Task: Select the default option in the filter sort order.
Action: Mouse moved to (108, 530)
Screenshot: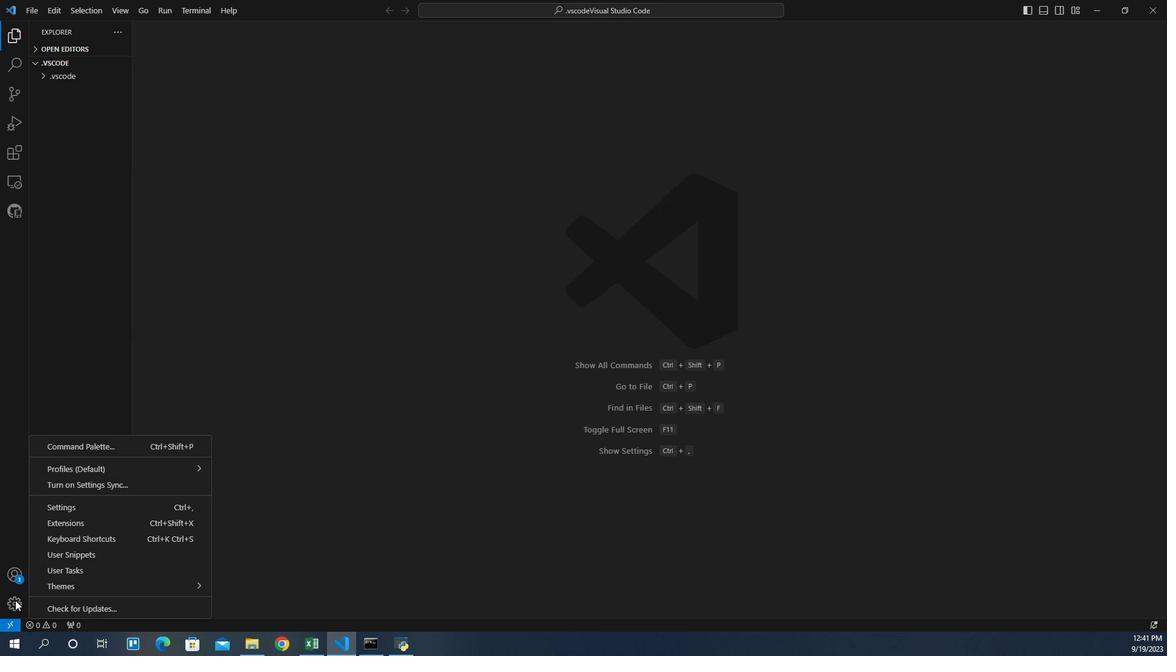 
Action: Mouse pressed left at (108, 530)
Screenshot: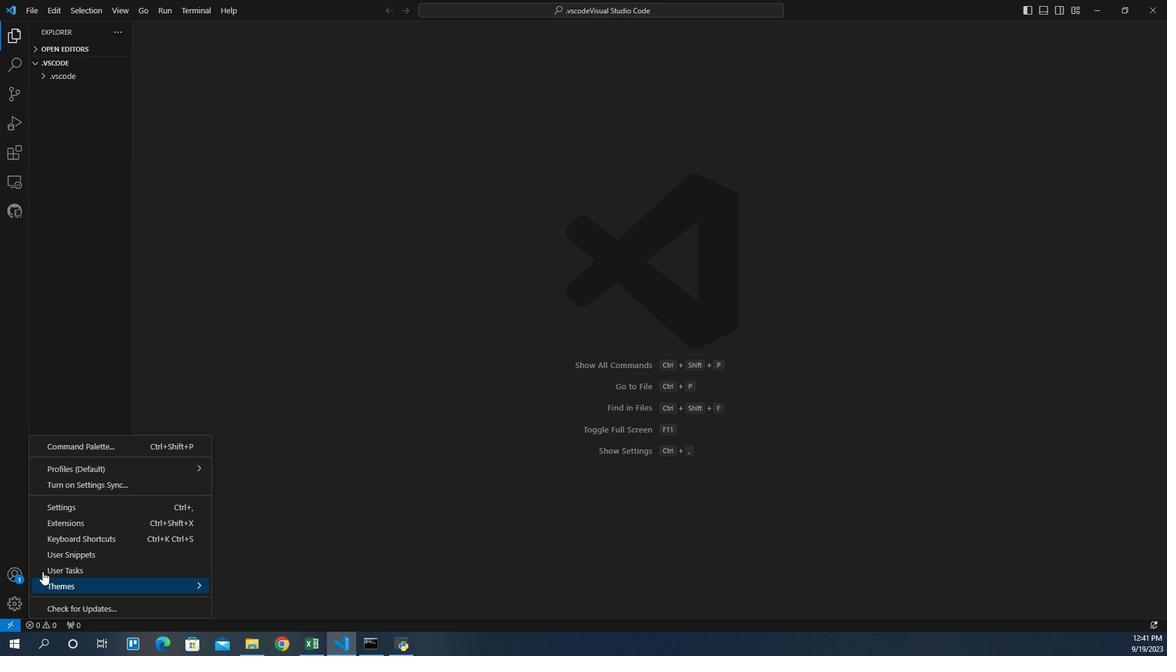 
Action: Mouse moved to (155, 451)
Screenshot: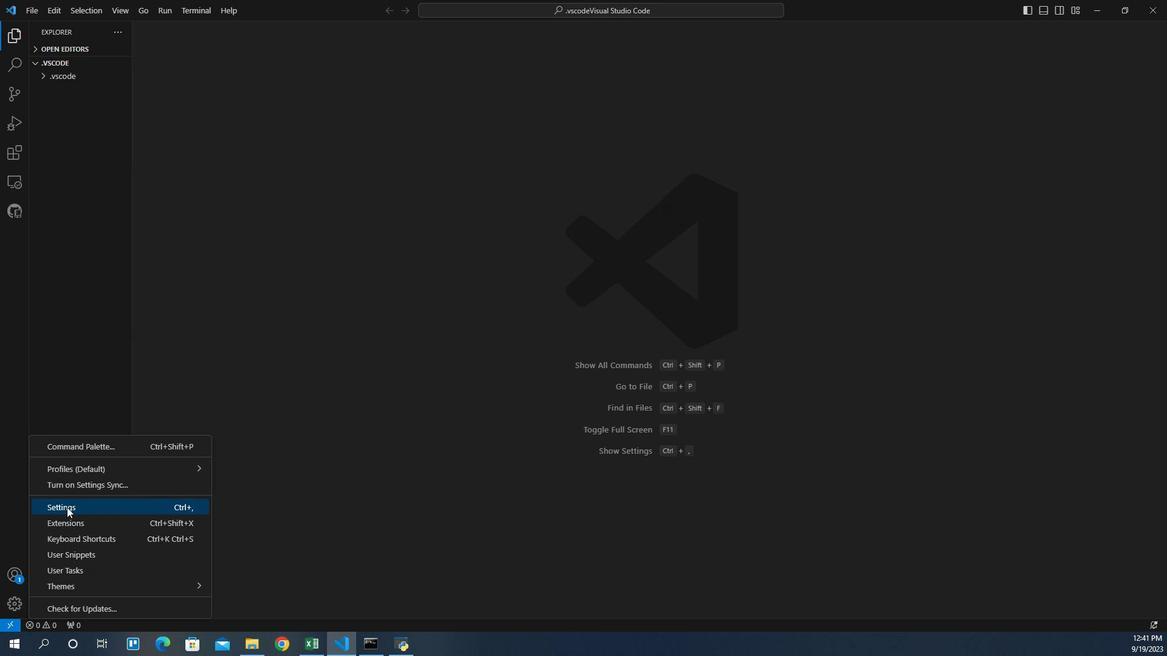 
Action: Mouse pressed left at (155, 451)
Screenshot: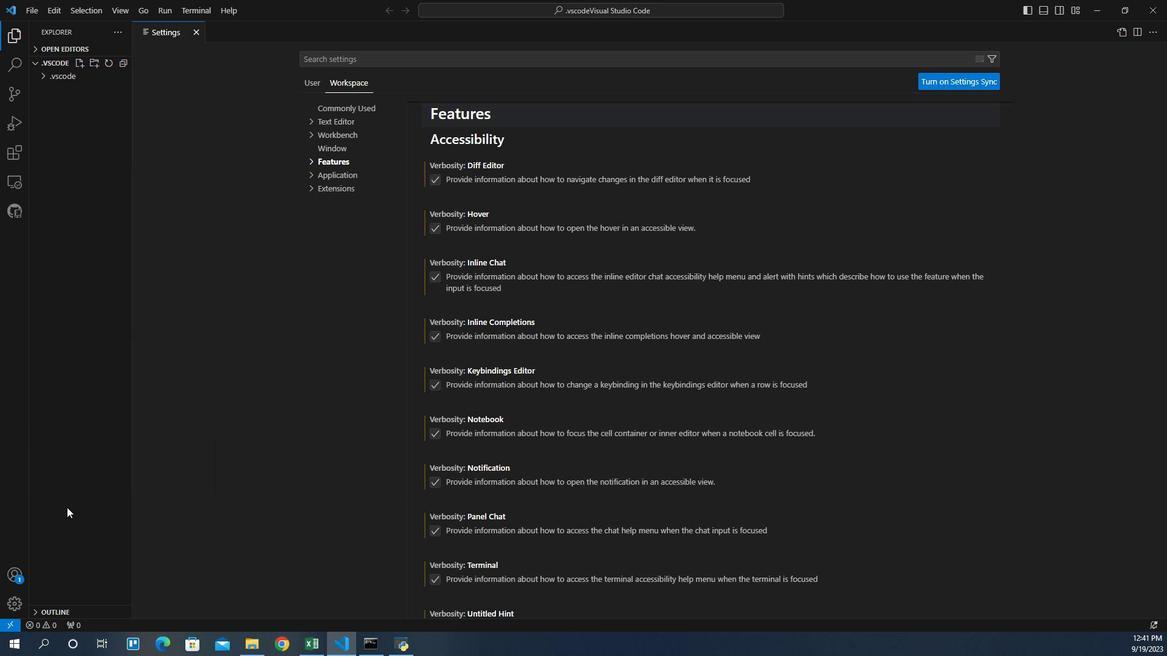
Action: Mouse moved to (375, 108)
Screenshot: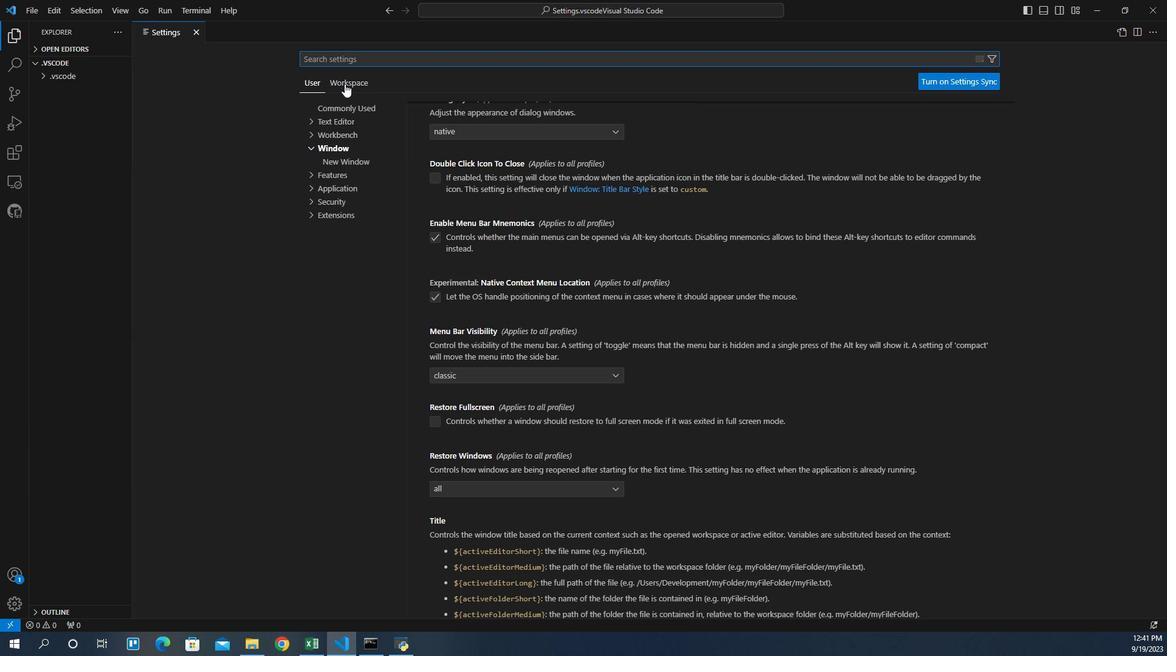 
Action: Mouse pressed left at (375, 108)
Screenshot: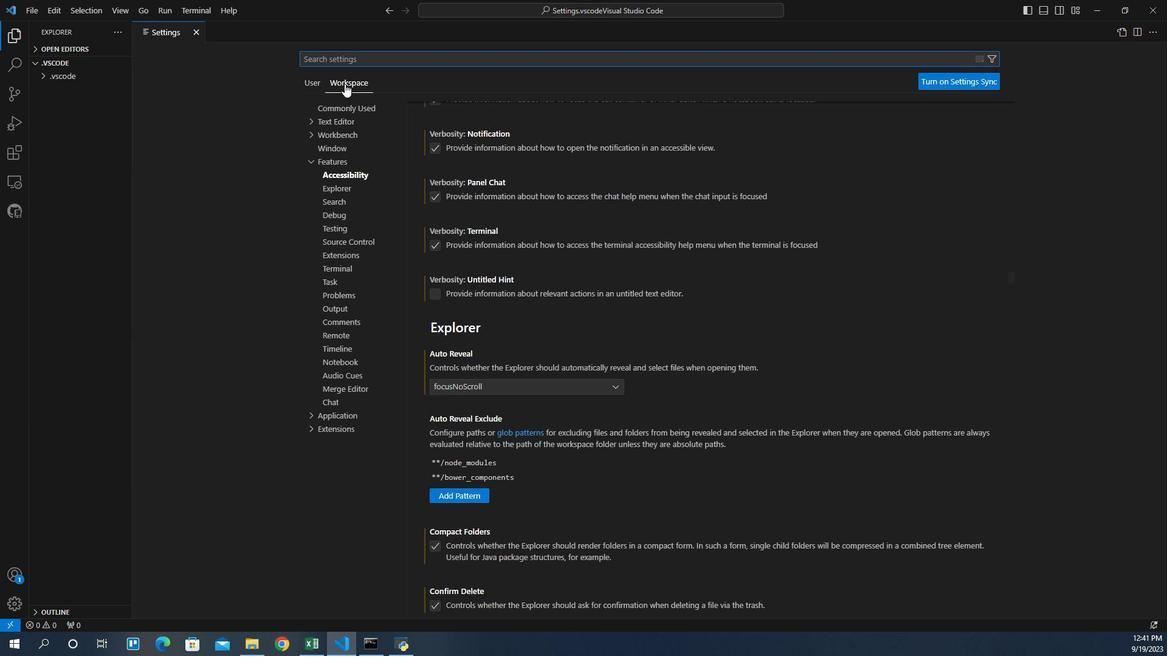 
Action: Mouse moved to (364, 204)
Screenshot: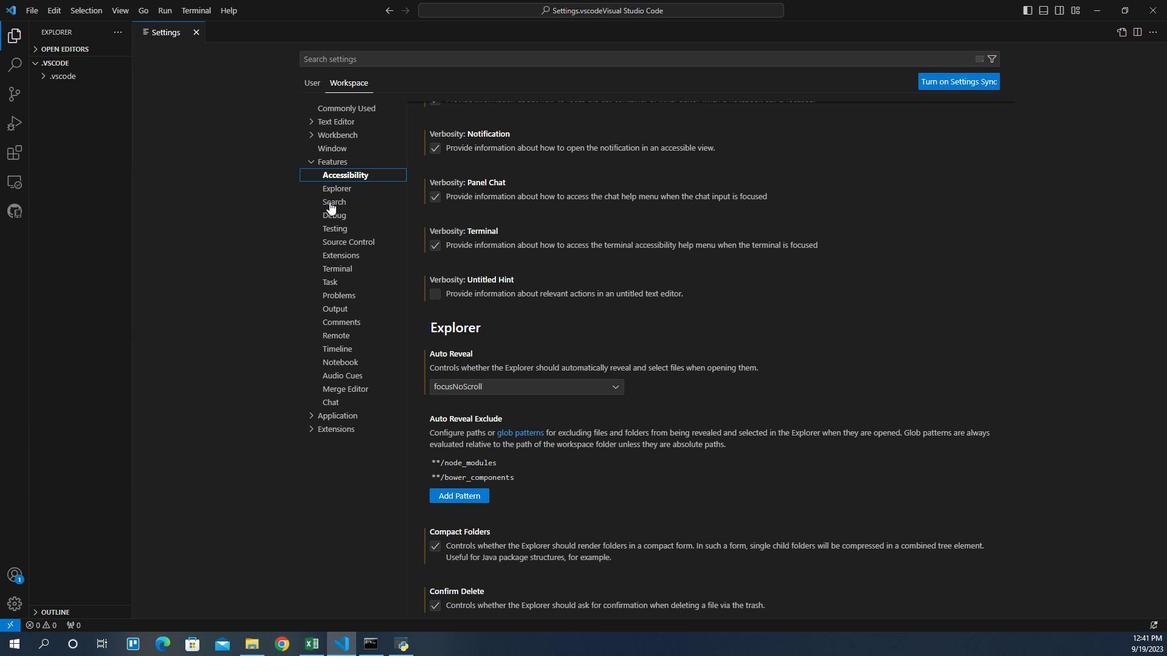 
Action: Mouse pressed left at (364, 204)
Screenshot: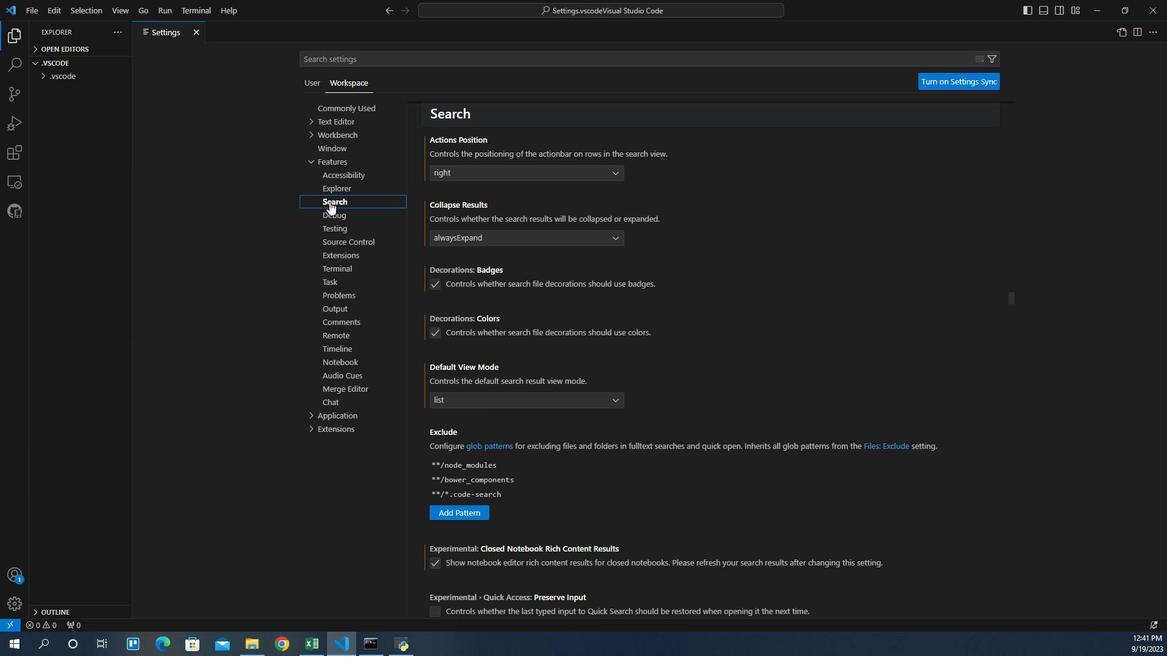 
Action: Mouse moved to (511, 452)
Screenshot: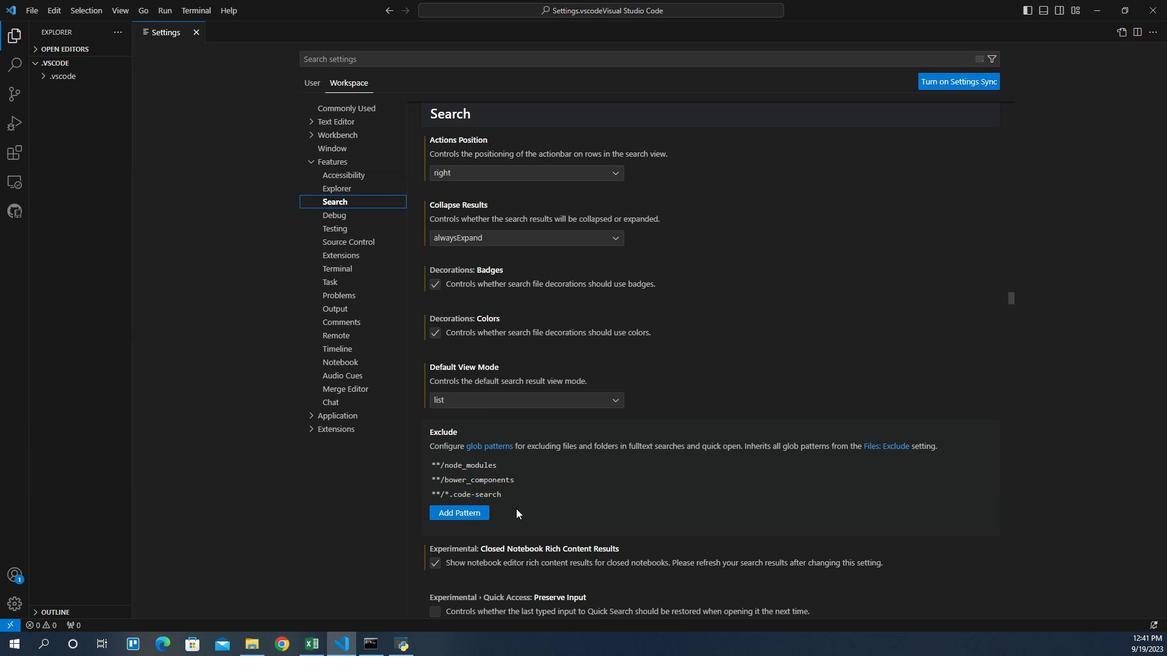 
Action: Mouse scrolled (511, 451) with delta (0, 0)
Screenshot: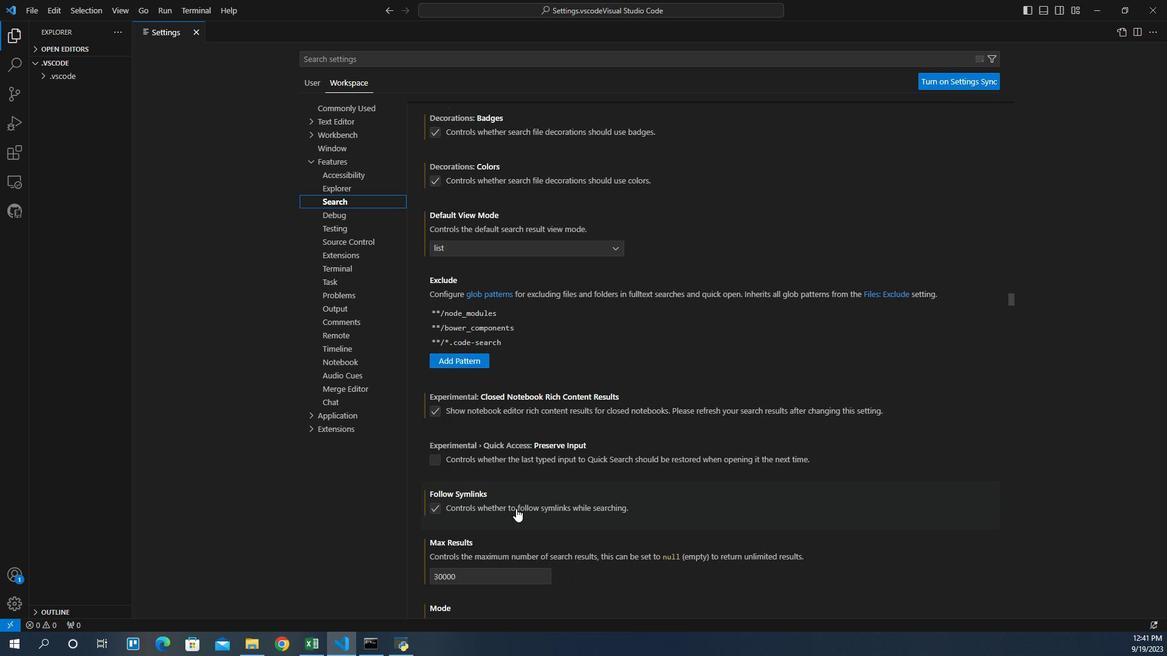 
Action: Mouse scrolled (511, 451) with delta (0, 0)
Screenshot: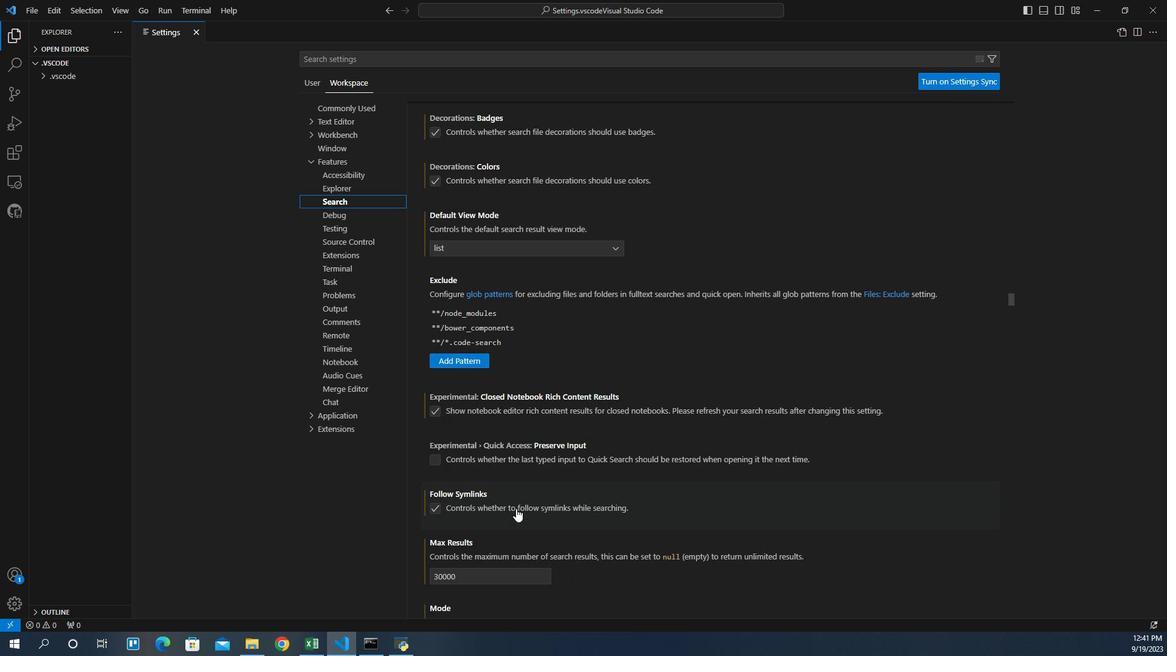 
Action: Mouse scrolled (511, 451) with delta (0, 0)
Screenshot: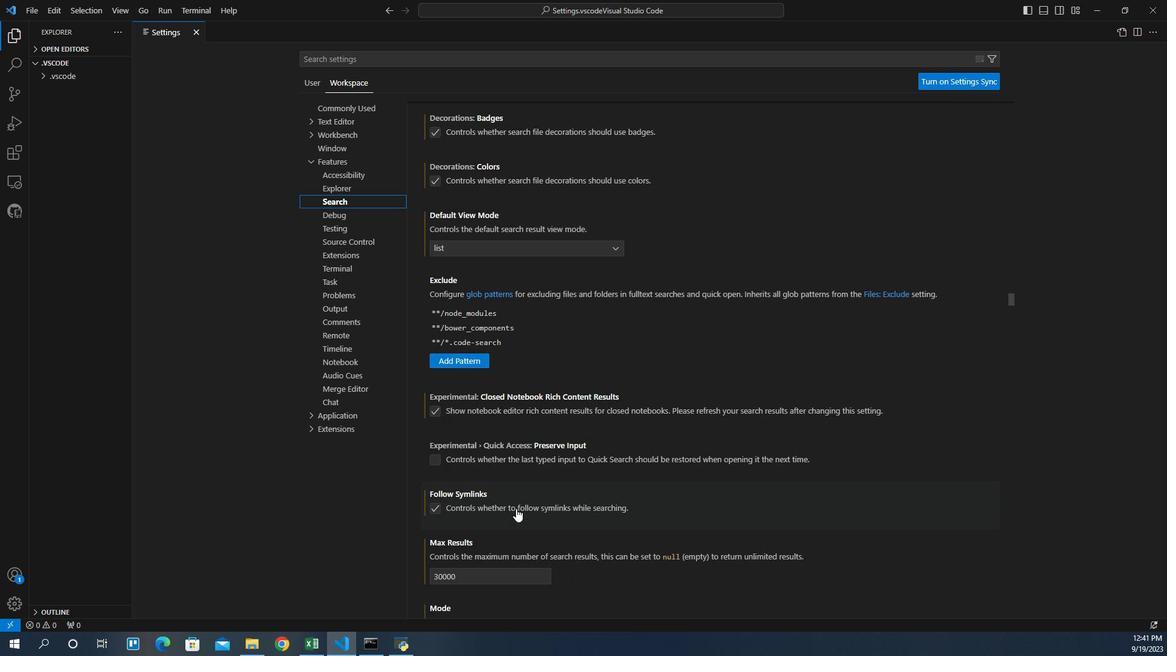 
Action: Mouse scrolled (511, 451) with delta (0, 0)
Screenshot: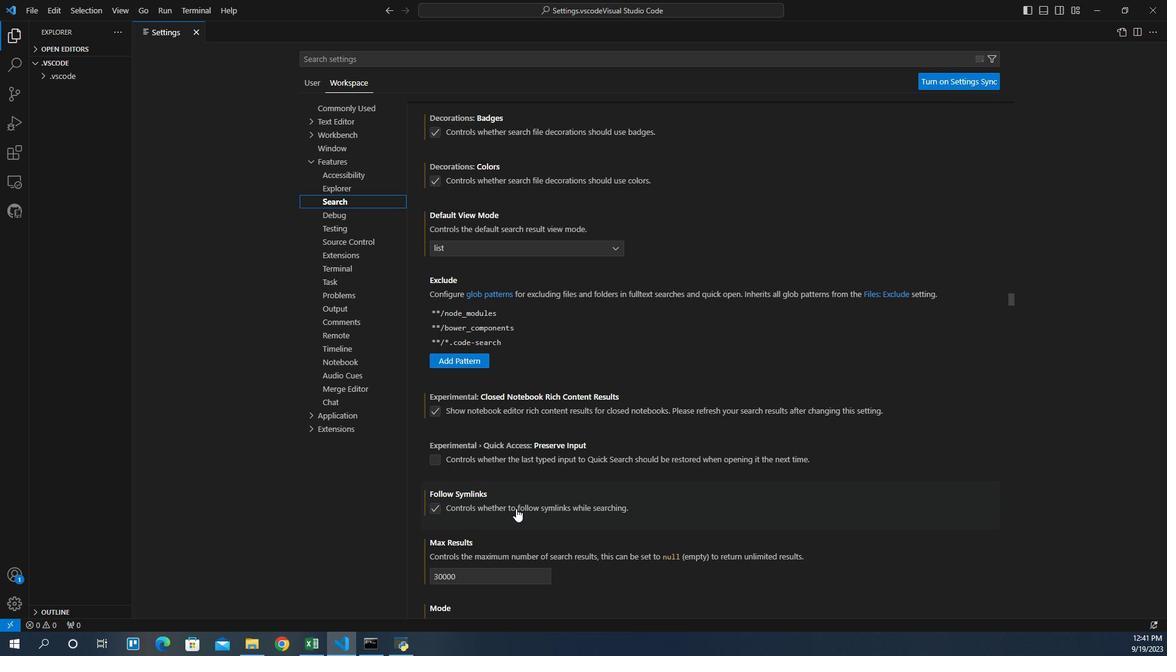 
Action: Mouse scrolled (511, 451) with delta (0, 0)
Screenshot: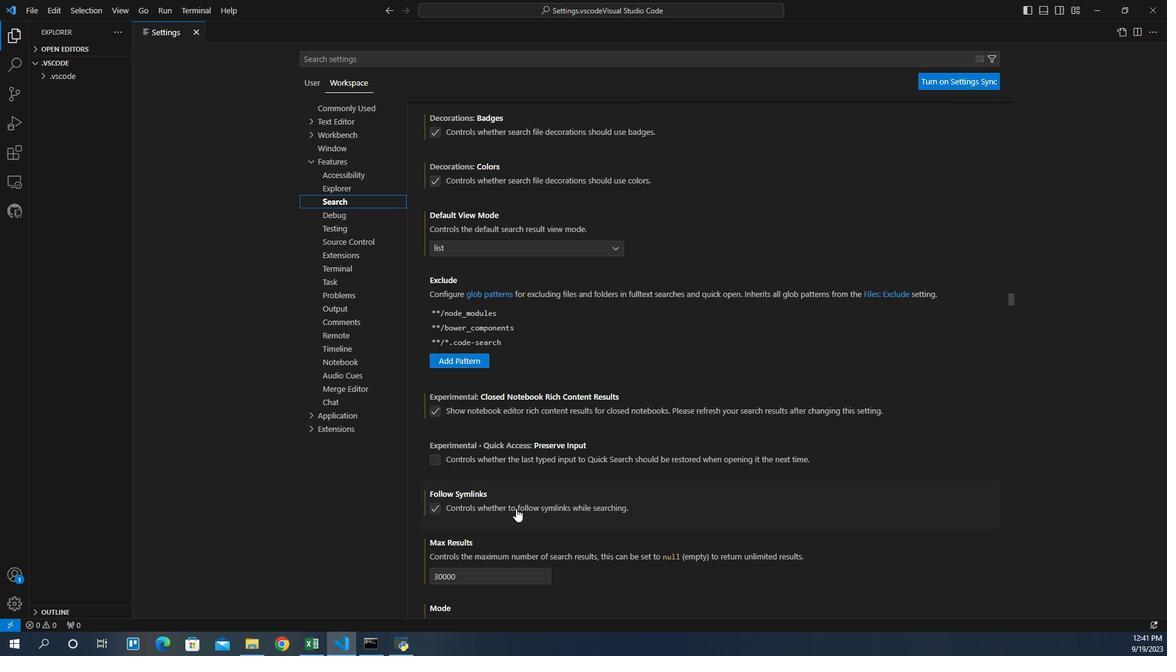 
Action: Mouse scrolled (511, 451) with delta (0, 0)
Screenshot: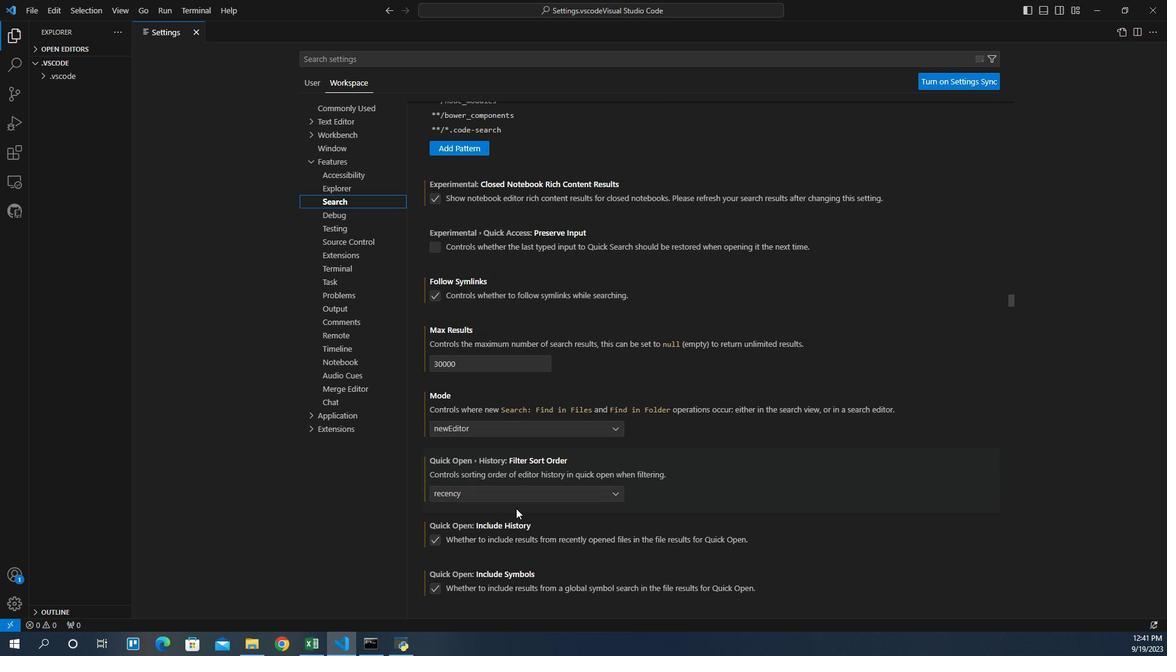 
Action: Mouse scrolled (511, 451) with delta (0, 0)
Screenshot: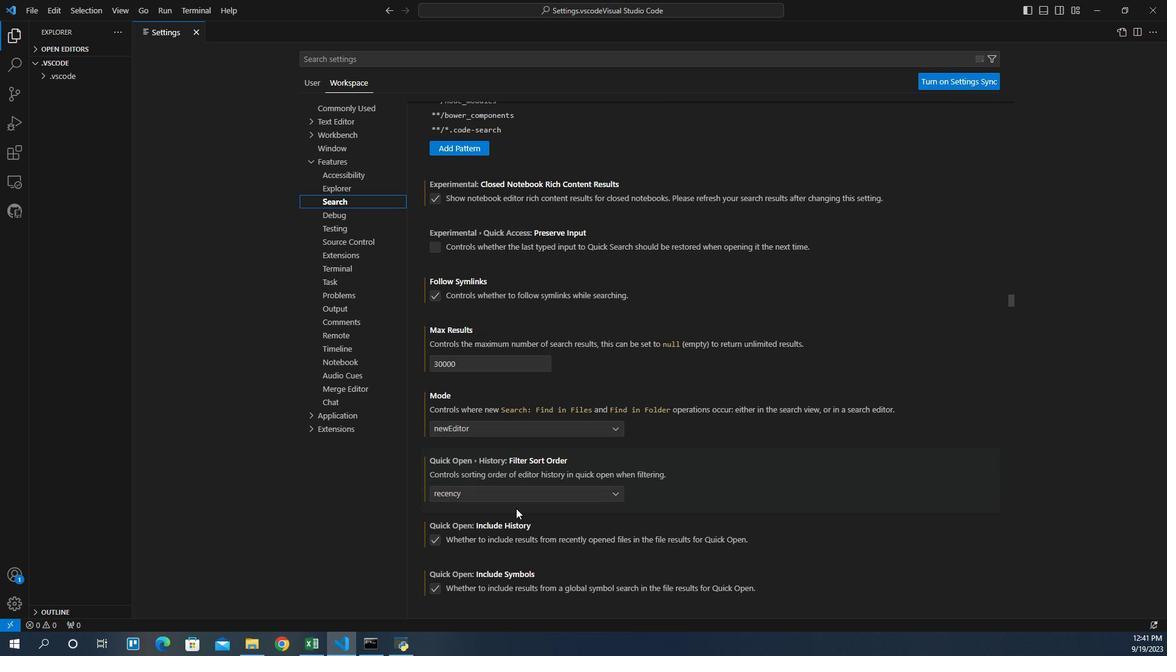 
Action: Mouse scrolled (511, 451) with delta (0, 0)
Screenshot: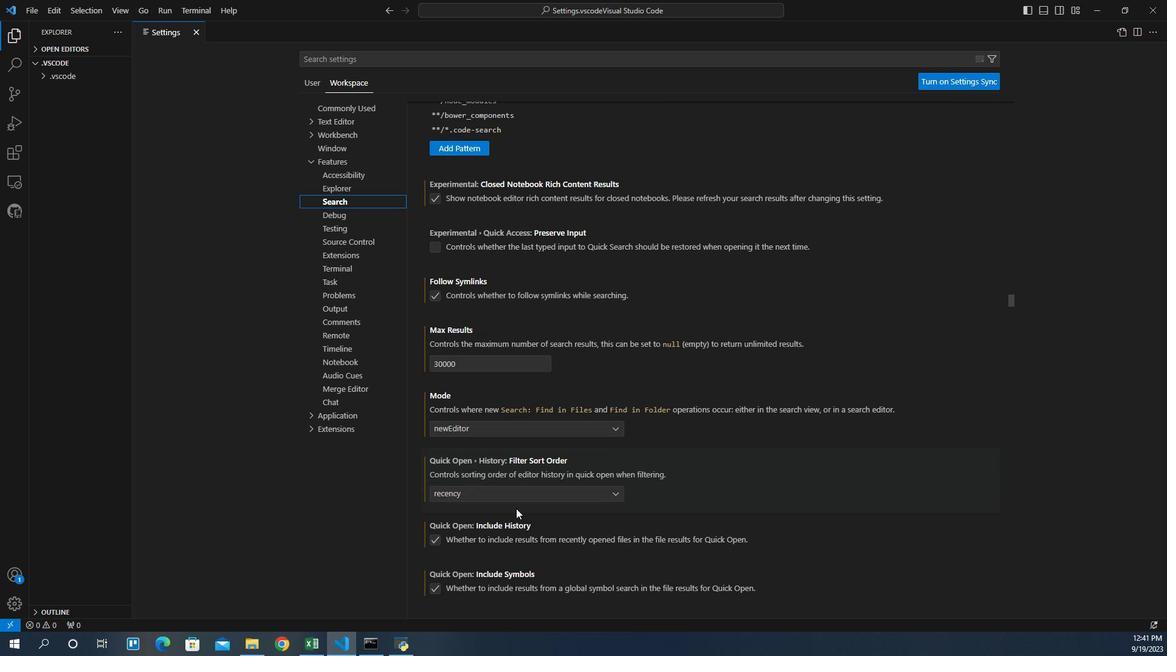 
Action: Mouse scrolled (511, 451) with delta (0, 0)
Screenshot: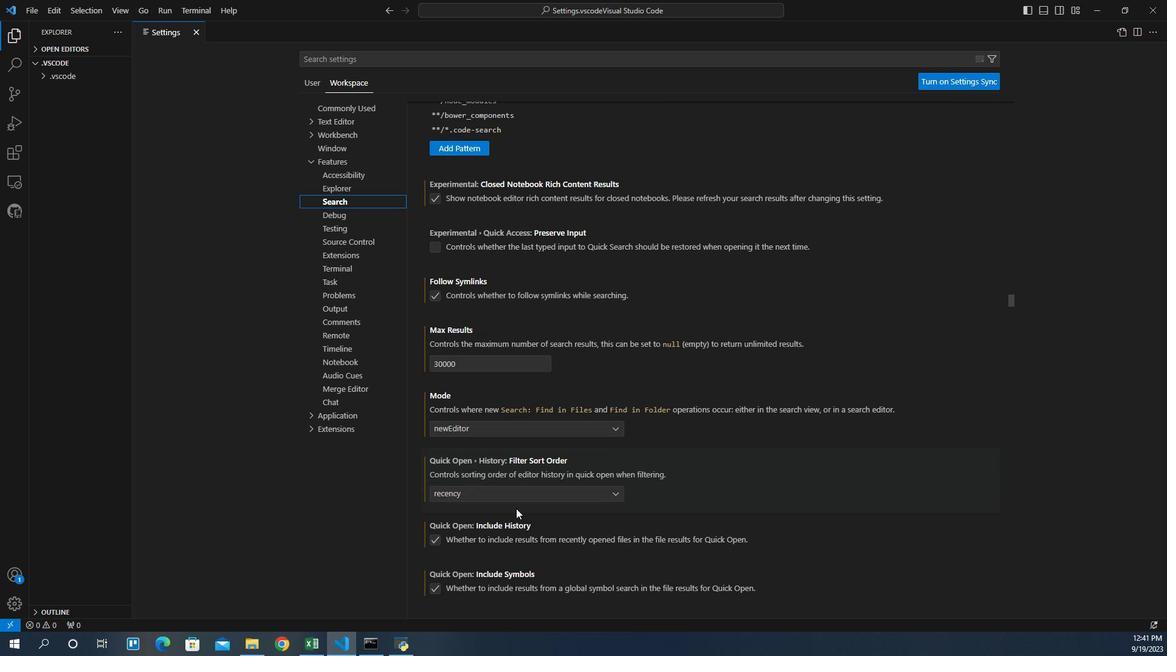 
Action: Mouse scrolled (511, 451) with delta (0, 0)
Screenshot: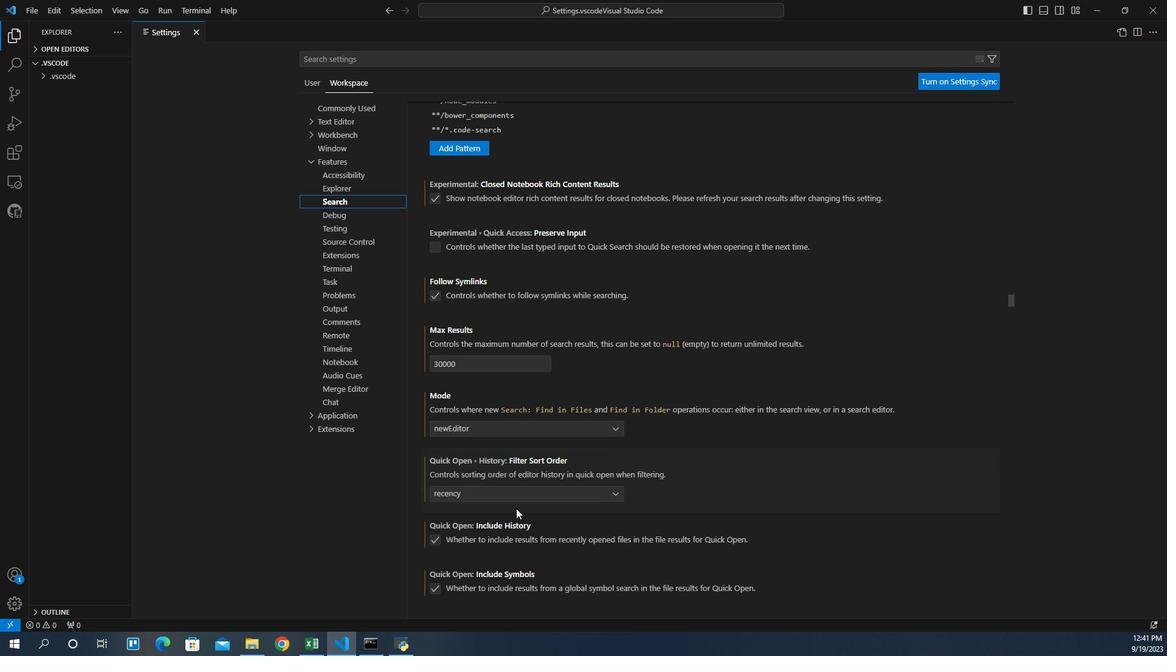 
Action: Mouse scrolled (511, 451) with delta (0, 0)
Screenshot: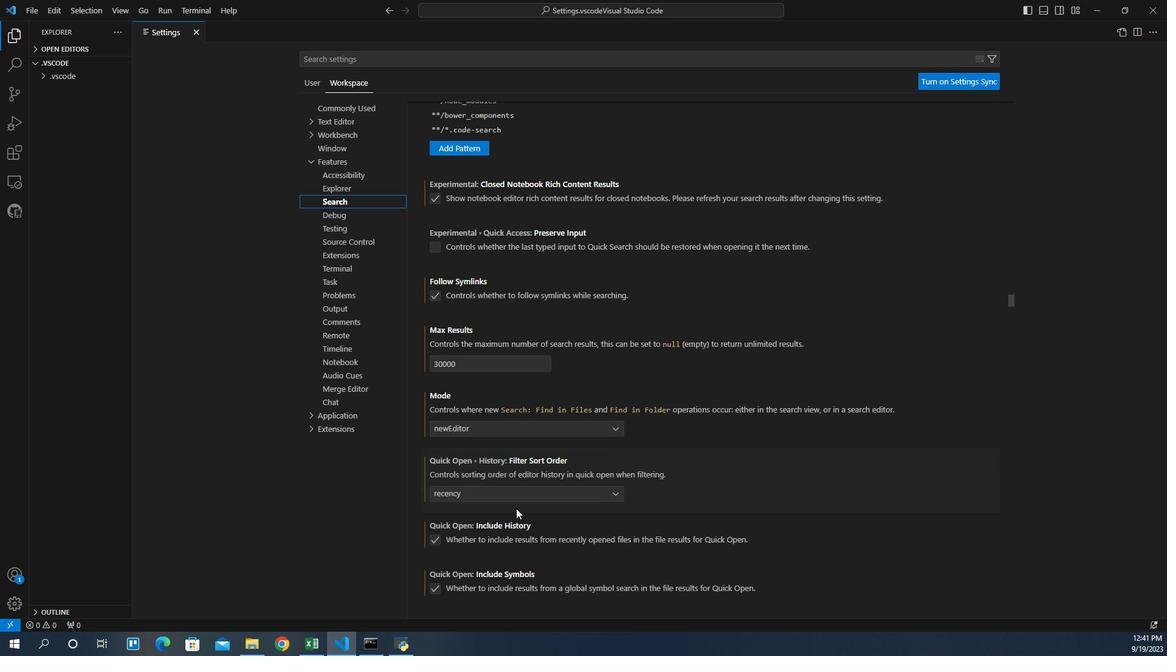 
Action: Mouse scrolled (511, 451) with delta (0, 0)
Screenshot: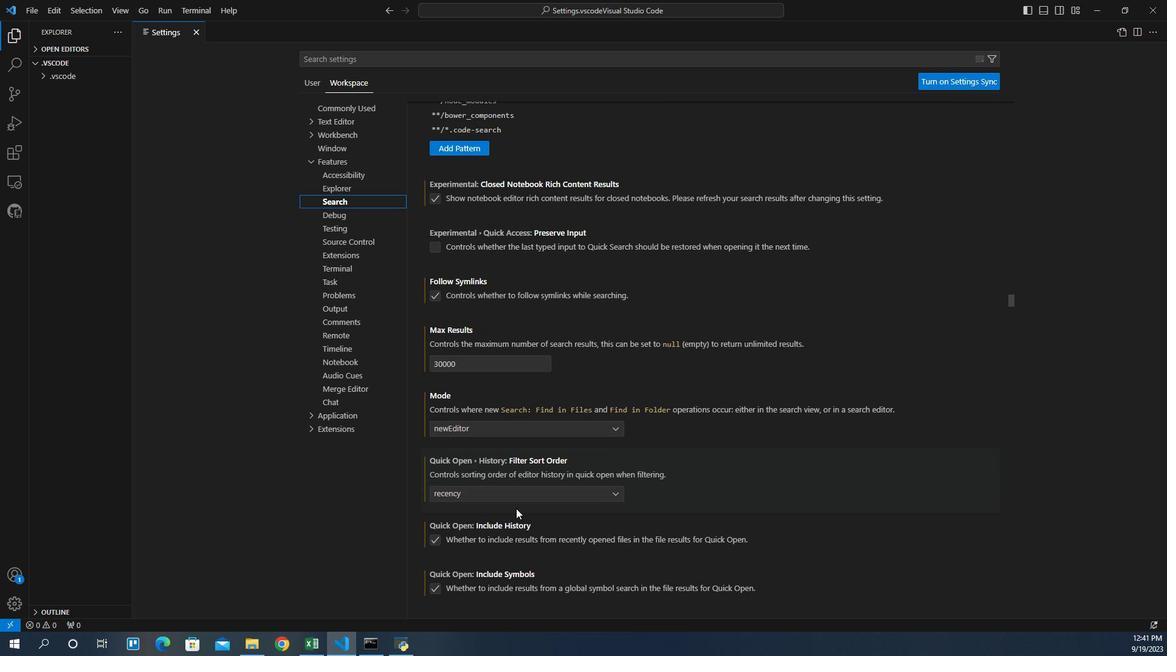 
Action: Mouse moved to (511, 452)
Screenshot: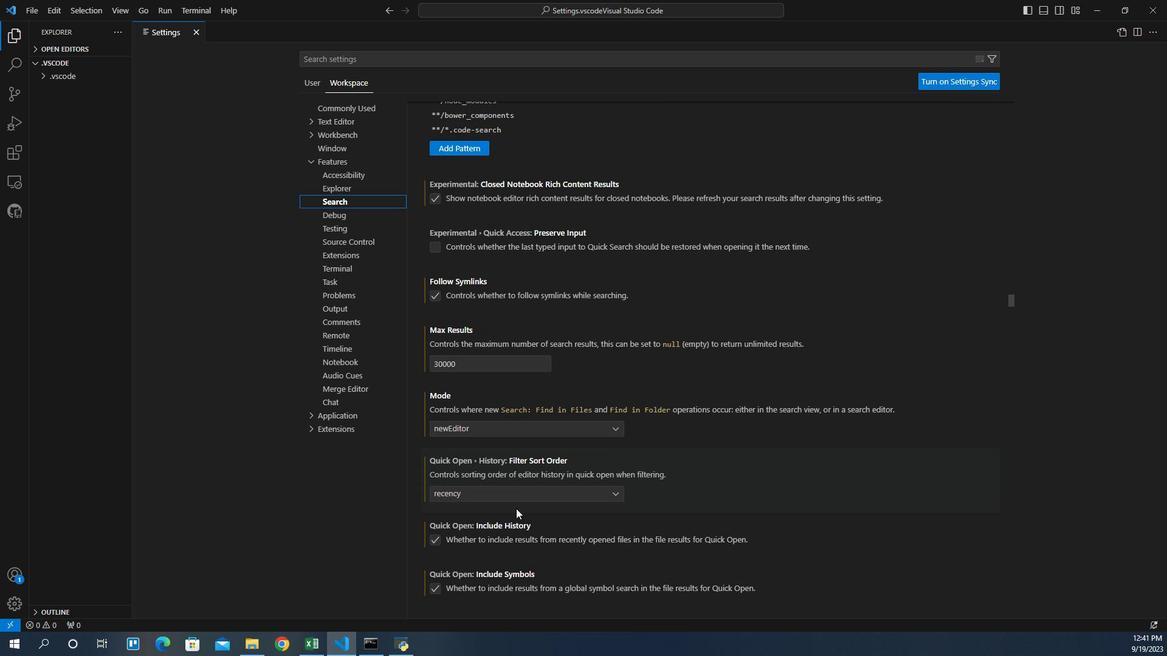 
Action: Mouse scrolled (511, 451) with delta (0, 0)
Screenshot: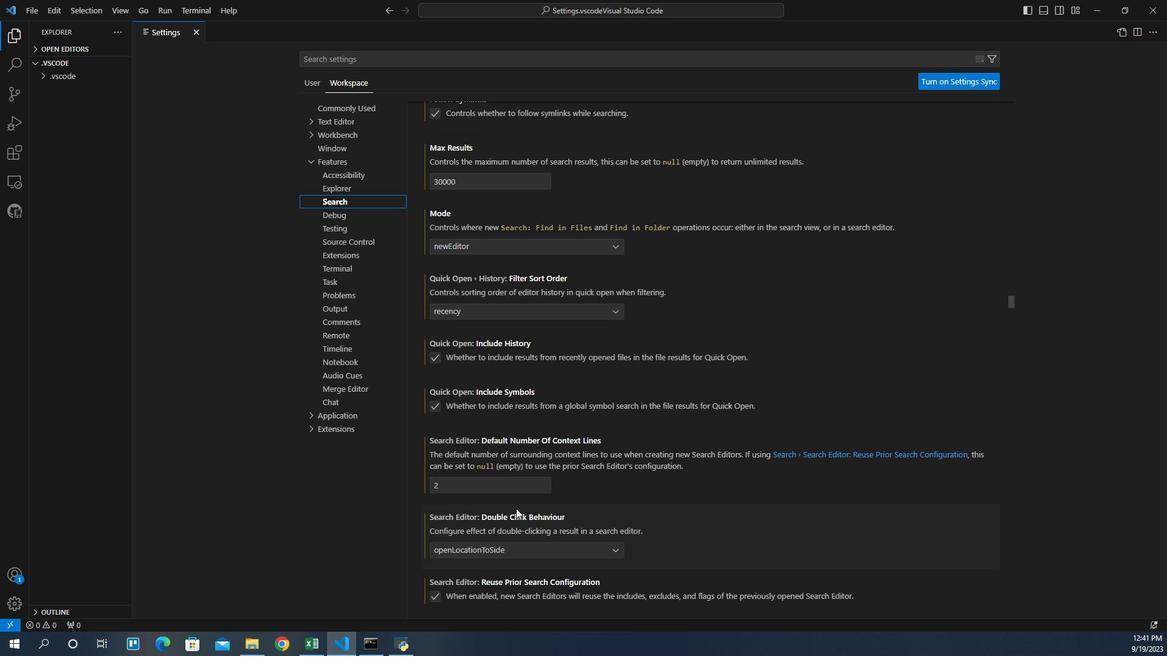 
Action: Mouse scrolled (511, 451) with delta (0, 0)
Screenshot: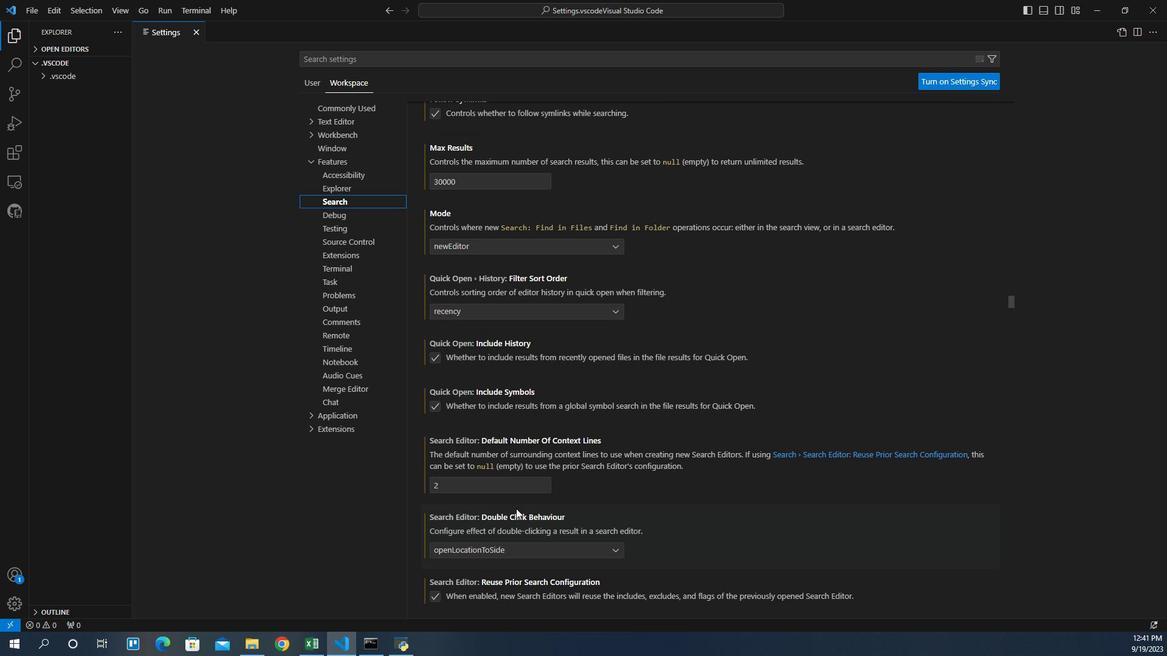 
Action: Mouse scrolled (511, 451) with delta (0, 0)
Screenshot: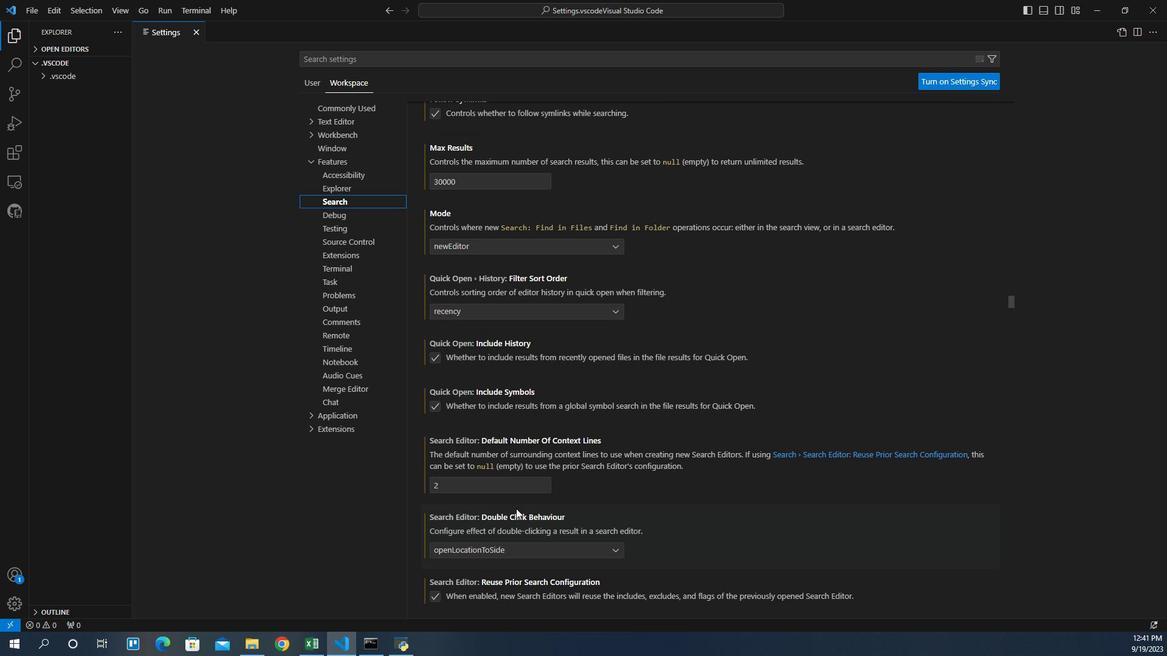 
Action: Mouse scrolled (511, 451) with delta (0, 0)
Screenshot: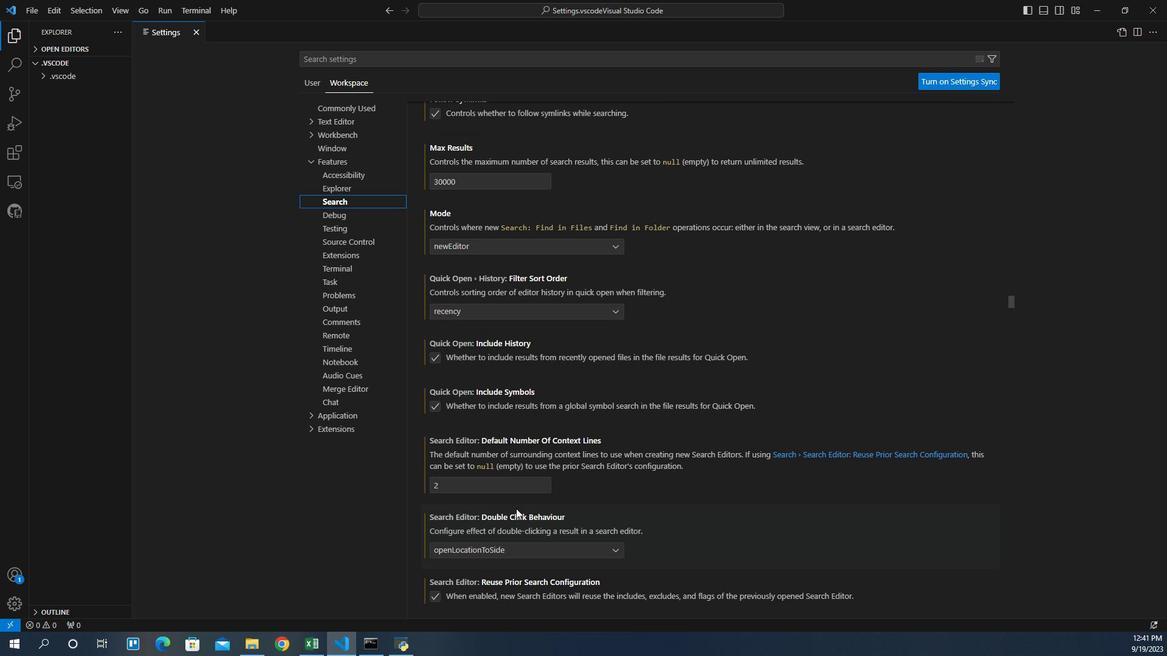 
Action: Mouse scrolled (511, 451) with delta (0, 0)
Screenshot: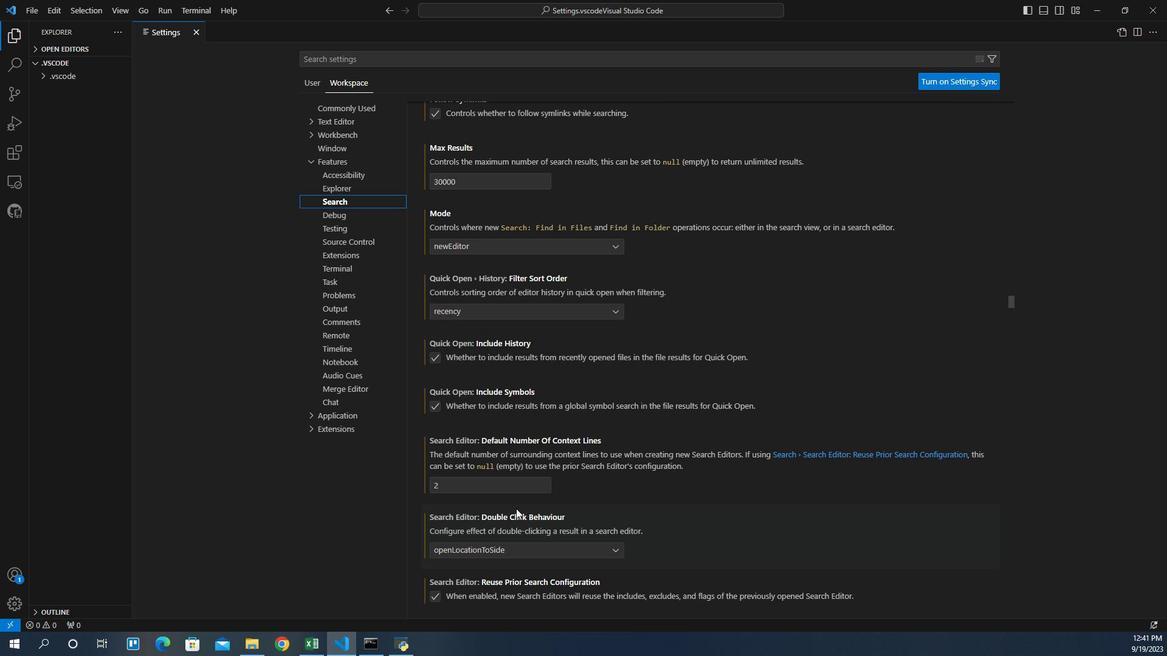 
Action: Mouse scrolled (511, 451) with delta (0, 0)
Screenshot: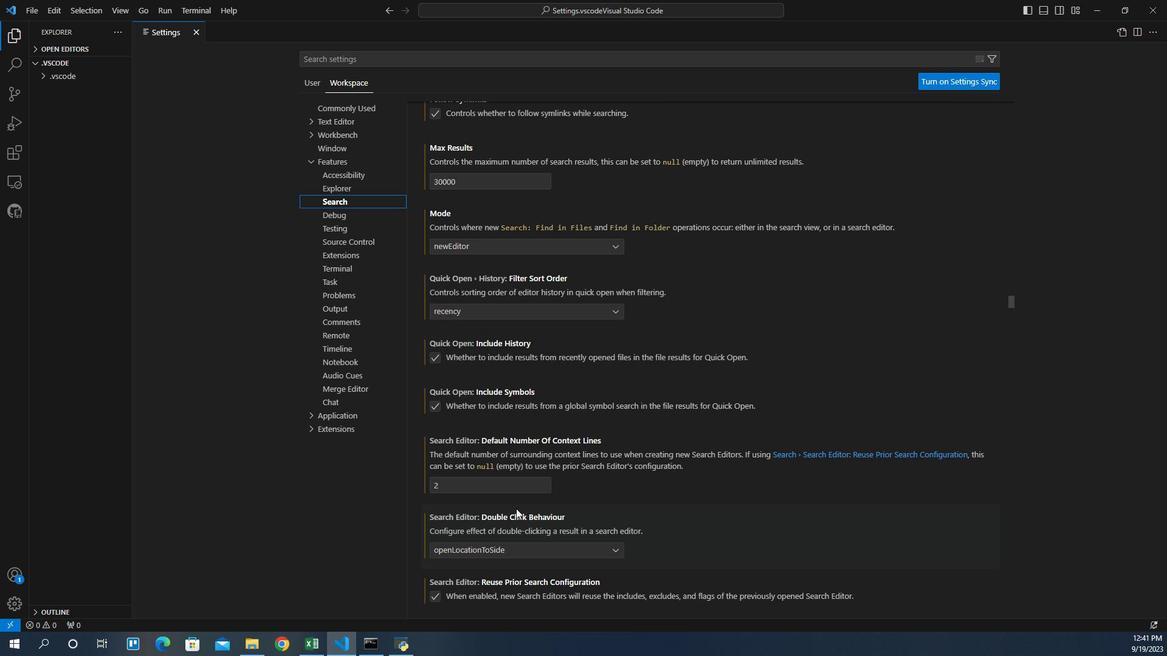 
Action: Mouse scrolled (511, 451) with delta (0, 0)
Screenshot: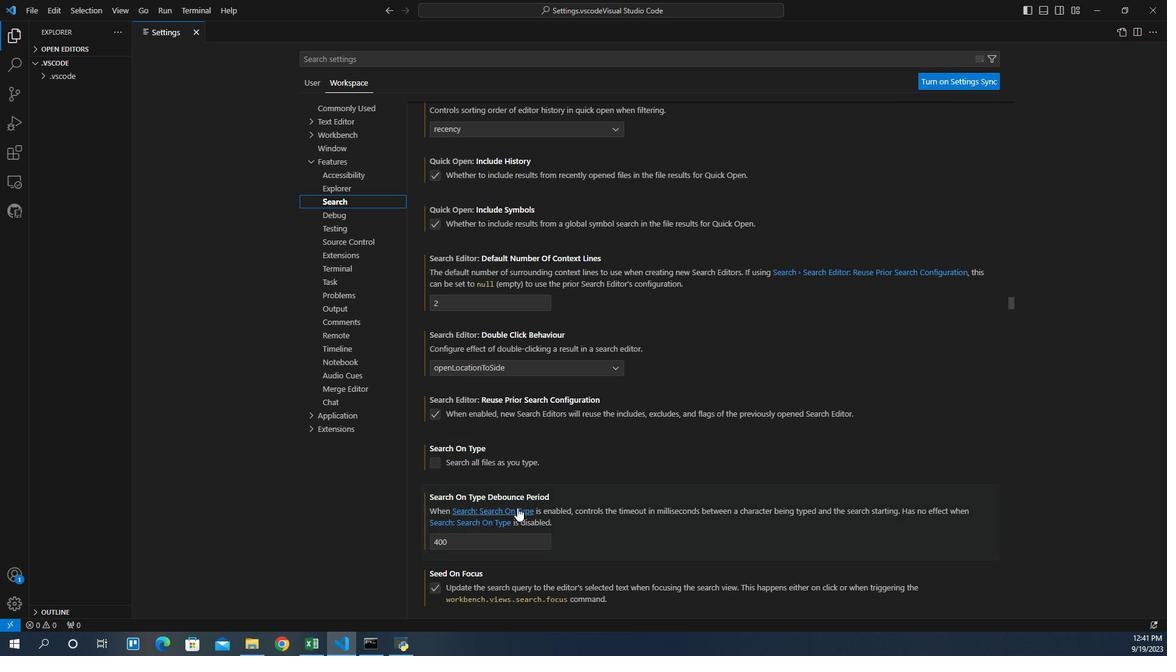 
Action: Mouse scrolled (511, 451) with delta (0, 0)
Screenshot: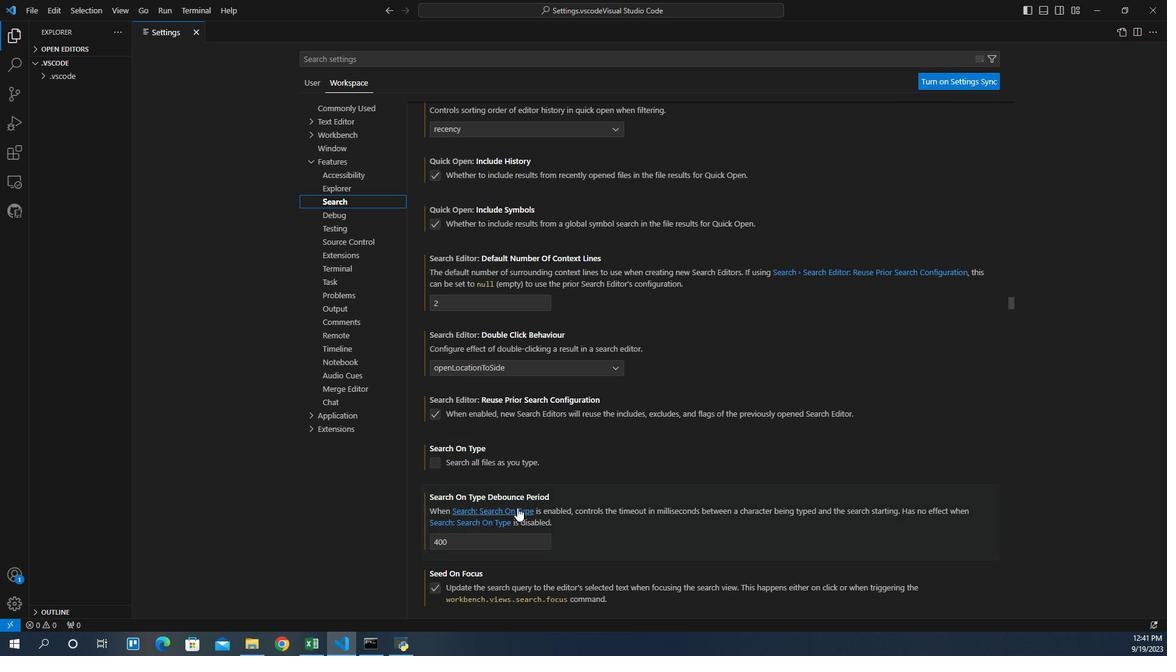 
Action: Mouse moved to (512, 452)
Screenshot: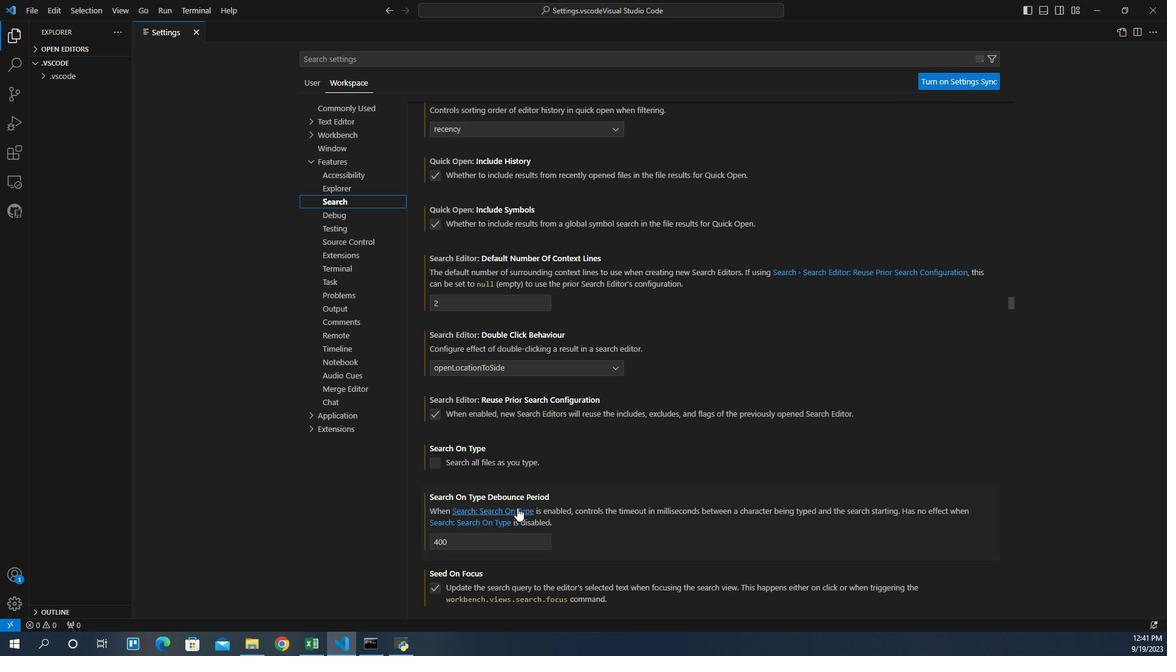 
Action: Mouse scrolled (512, 451) with delta (0, 0)
Screenshot: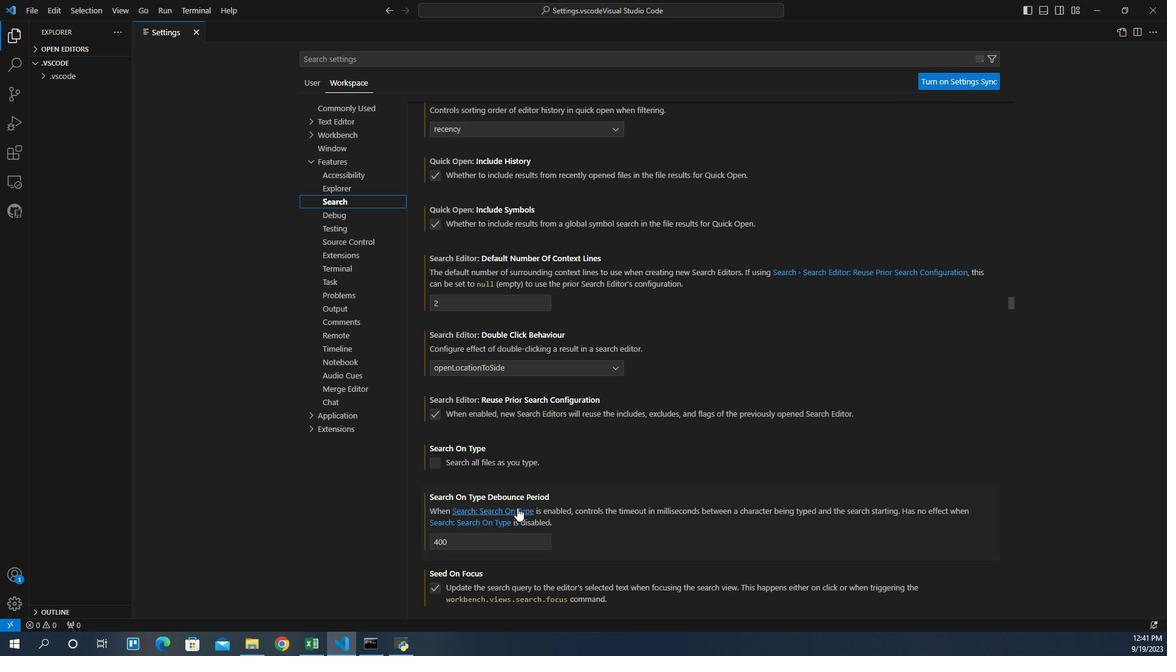 
Action: Mouse scrolled (512, 451) with delta (0, 0)
Screenshot: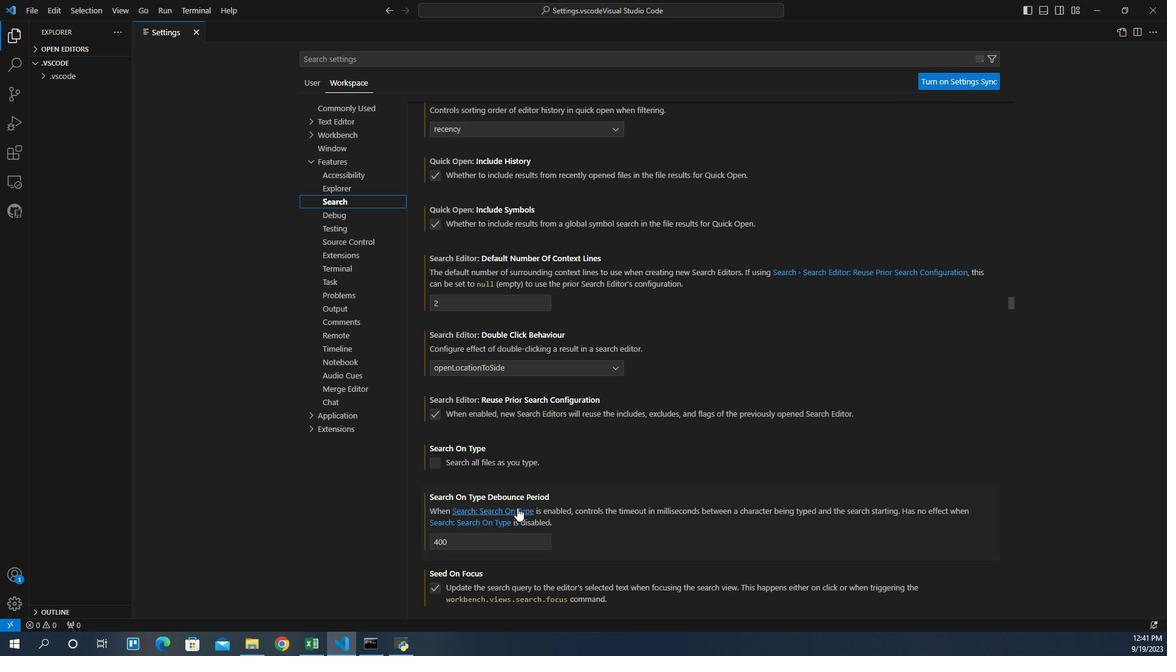 
Action: Mouse scrolled (512, 451) with delta (0, 0)
Screenshot: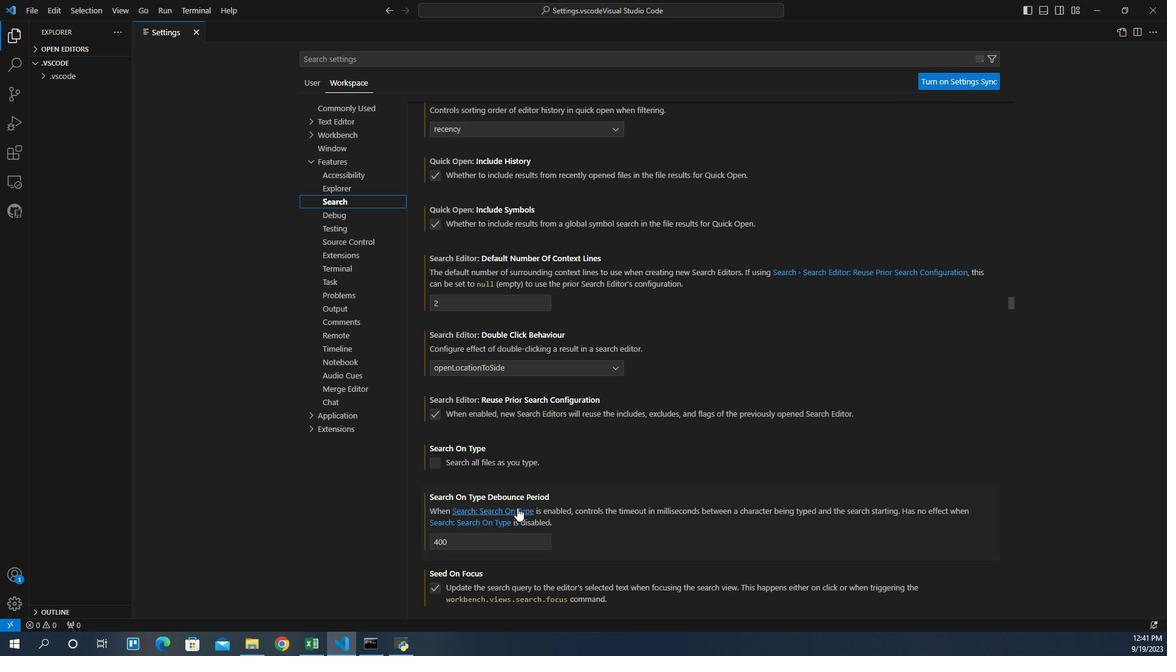 
Action: Mouse scrolled (512, 451) with delta (0, 0)
Screenshot: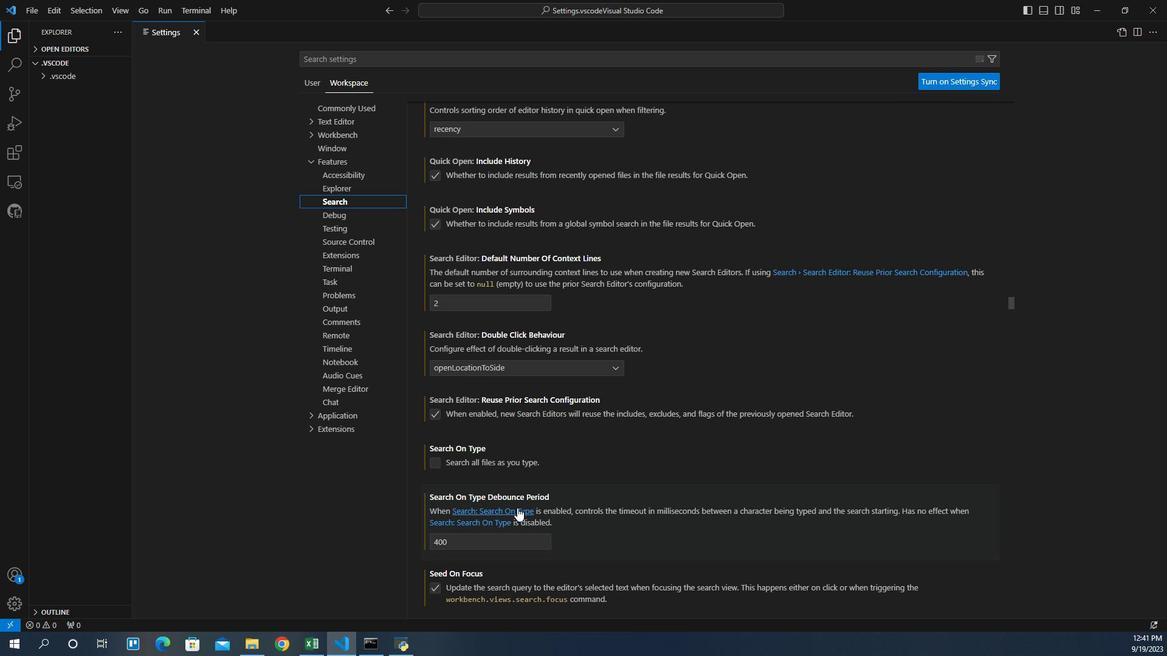 
Action: Mouse moved to (513, 451)
Screenshot: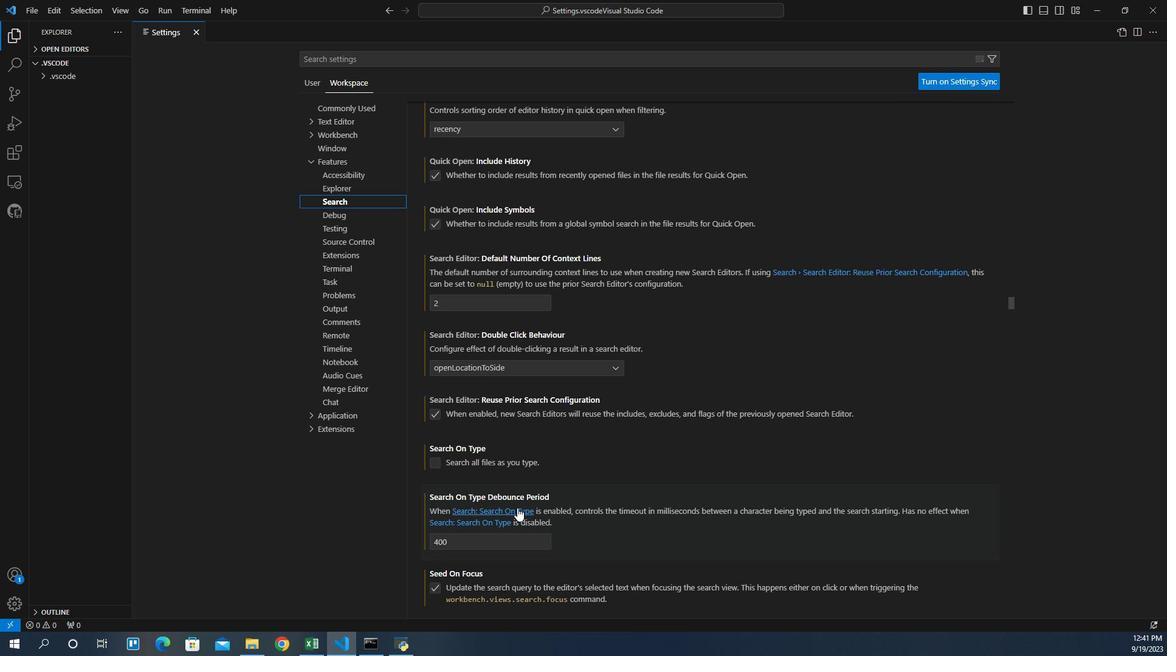 
Action: Mouse scrolled (513, 451) with delta (0, 0)
Screenshot: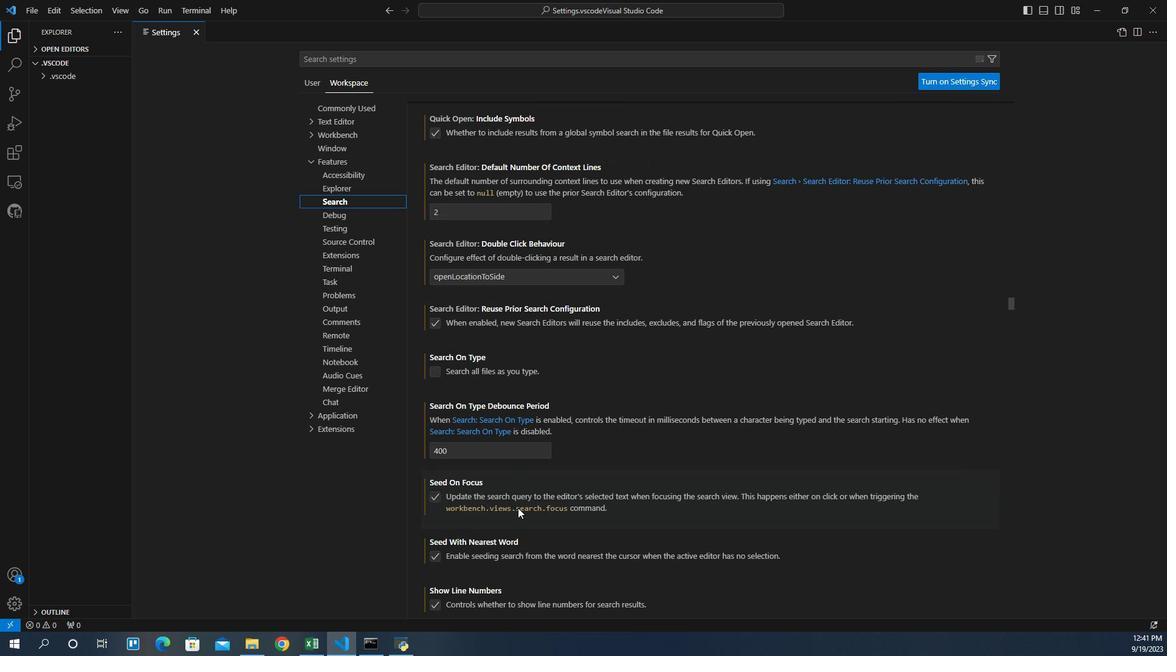 
Action: Mouse moved to (513, 451)
Screenshot: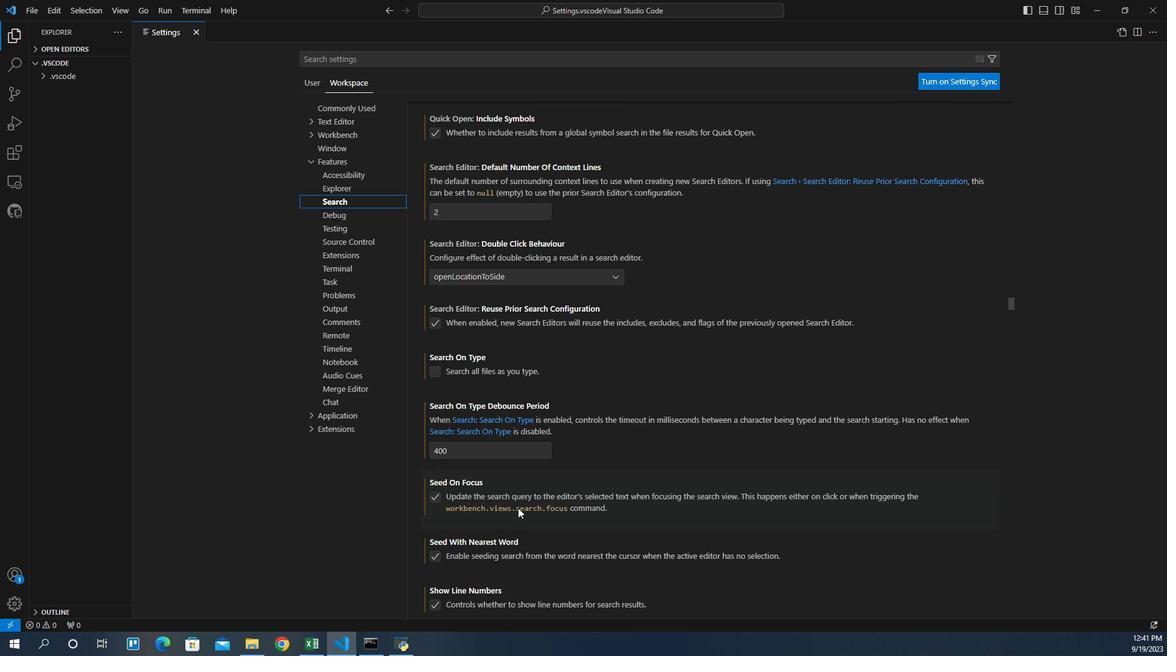 
Action: Mouse scrolled (513, 451) with delta (0, 0)
Screenshot: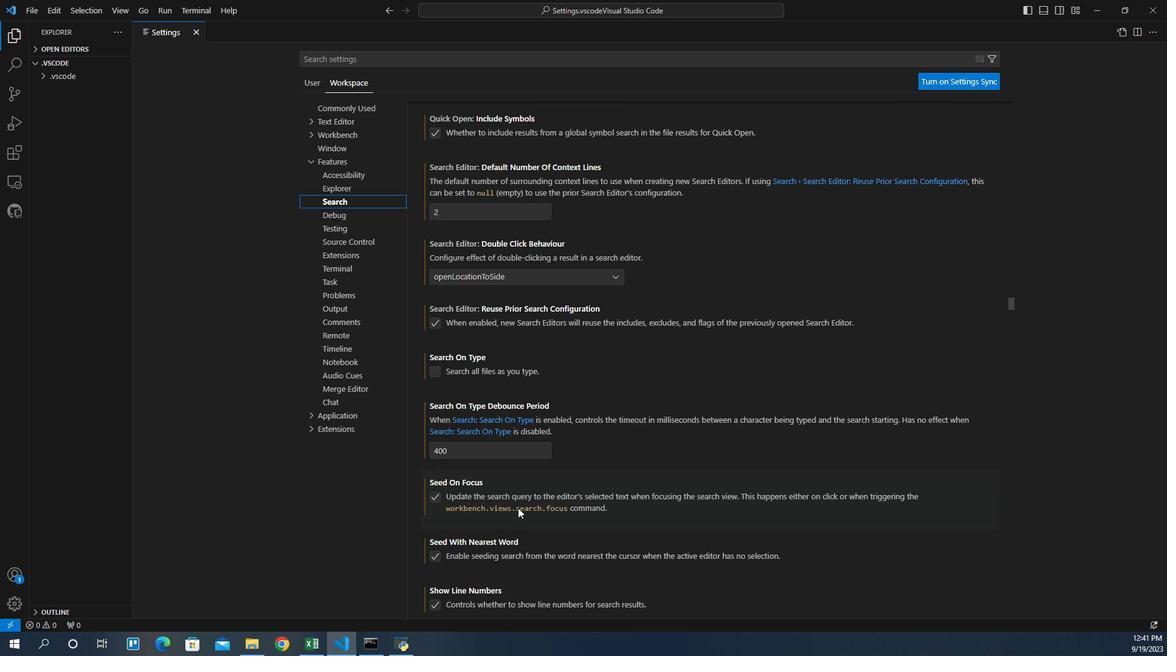 
Action: Mouse scrolled (513, 451) with delta (0, 0)
Screenshot: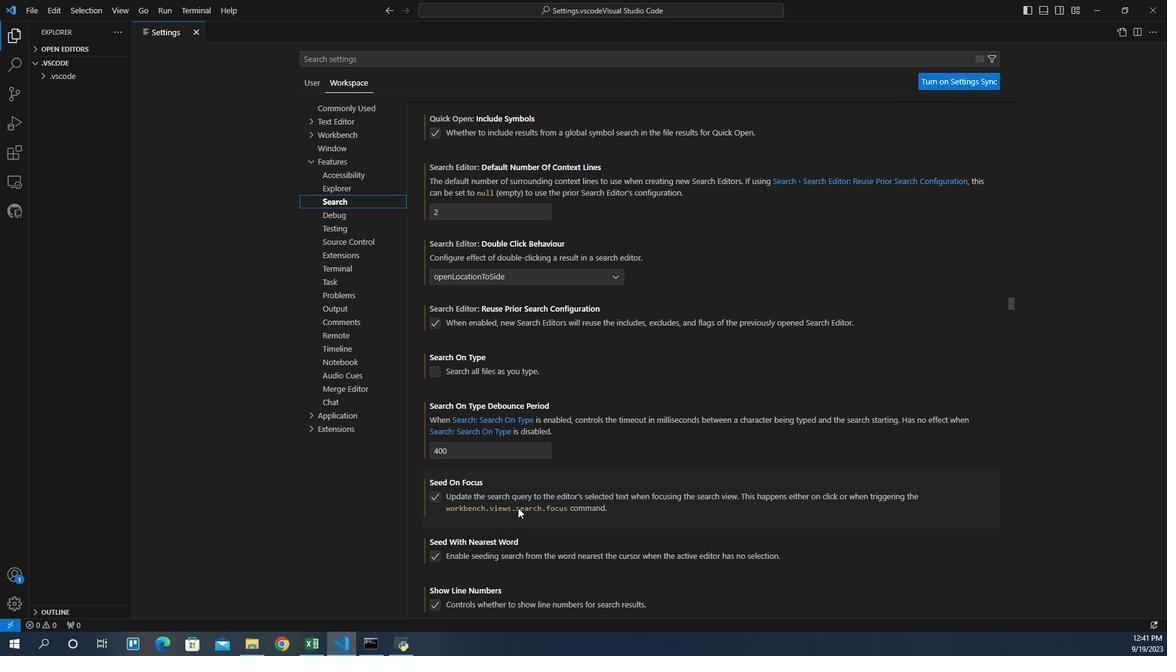 
Action: Mouse scrolled (513, 451) with delta (0, 0)
Screenshot: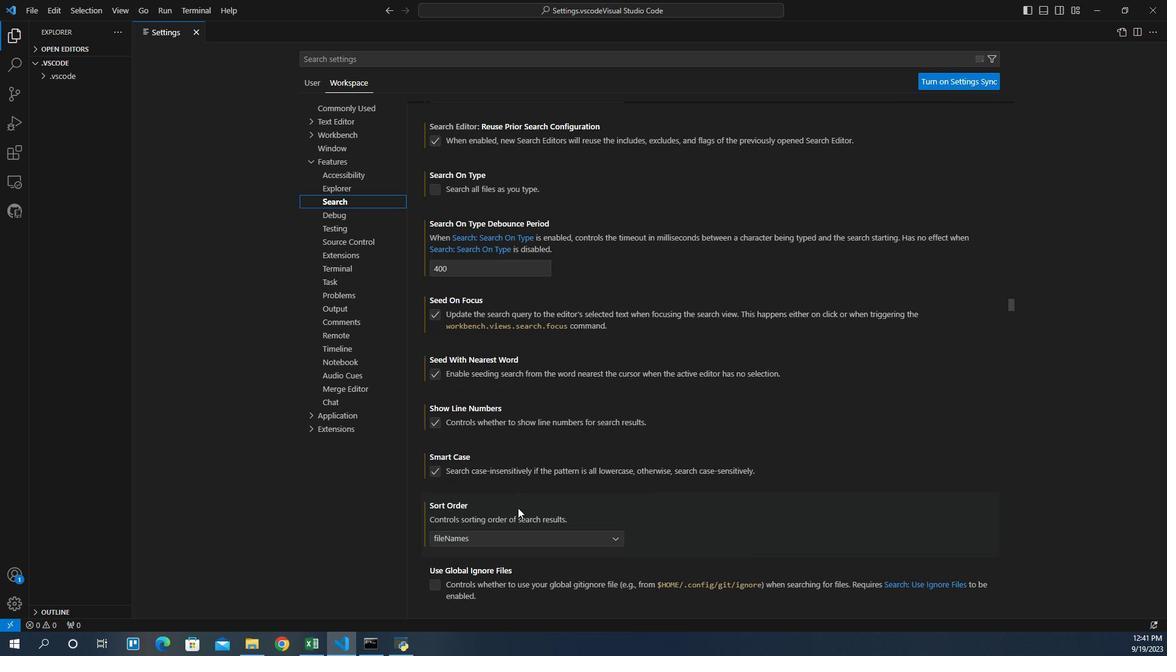 
Action: Mouse scrolled (513, 451) with delta (0, 0)
Screenshot: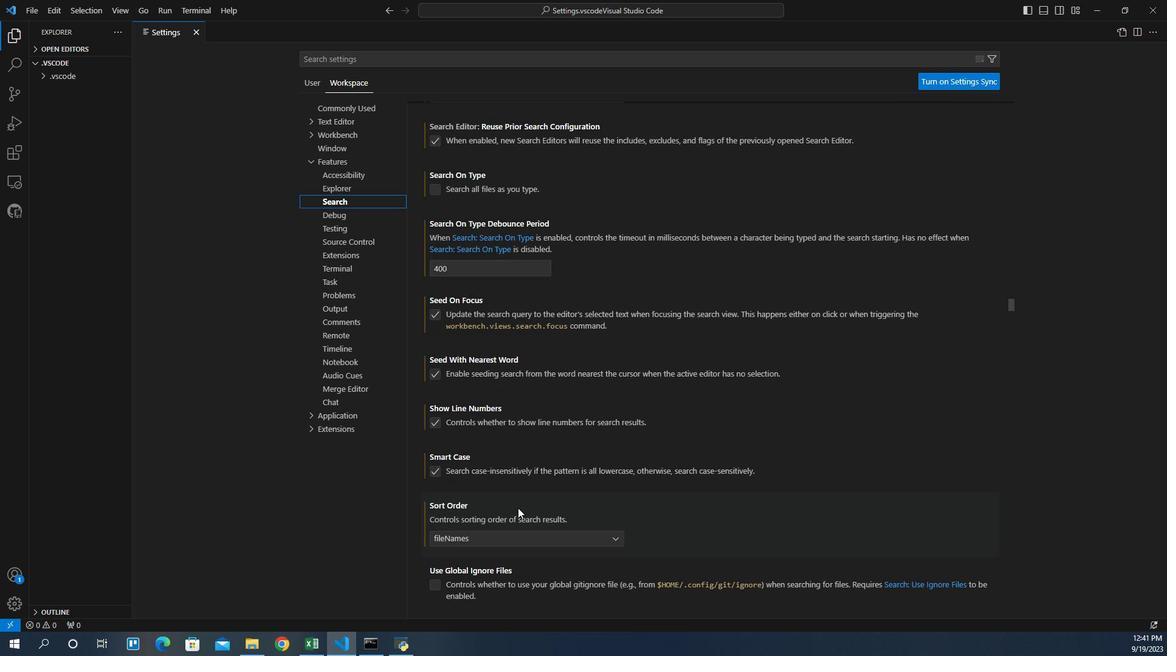 
Action: Mouse scrolled (513, 451) with delta (0, 0)
Screenshot: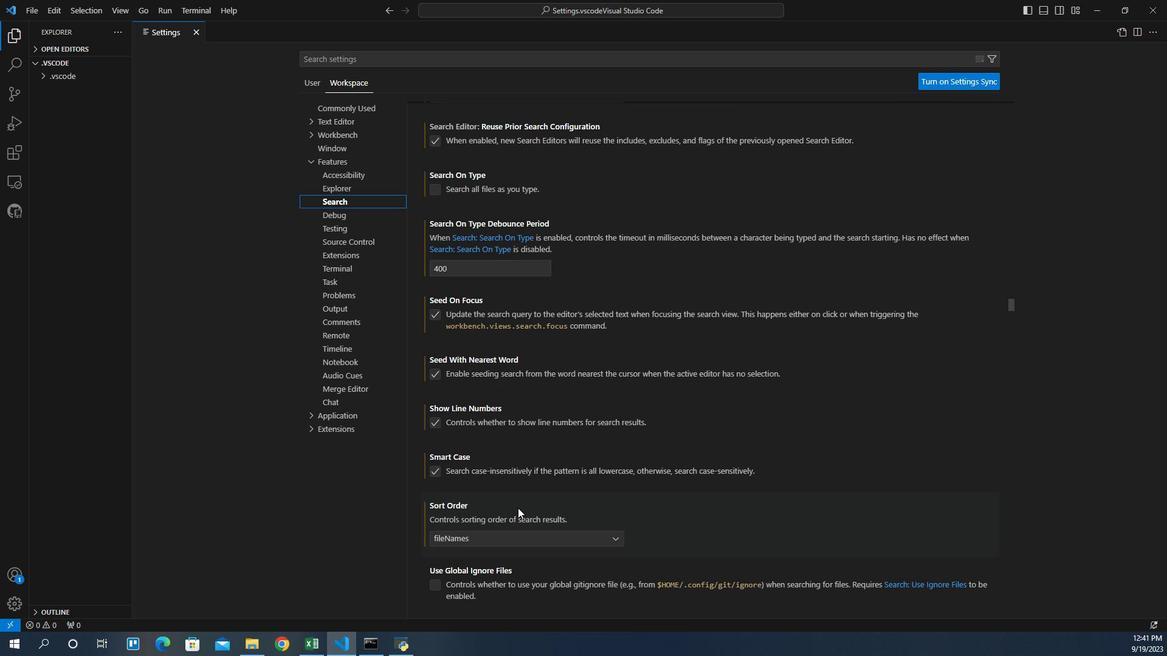 
Action: Mouse scrolled (513, 451) with delta (0, 0)
Screenshot: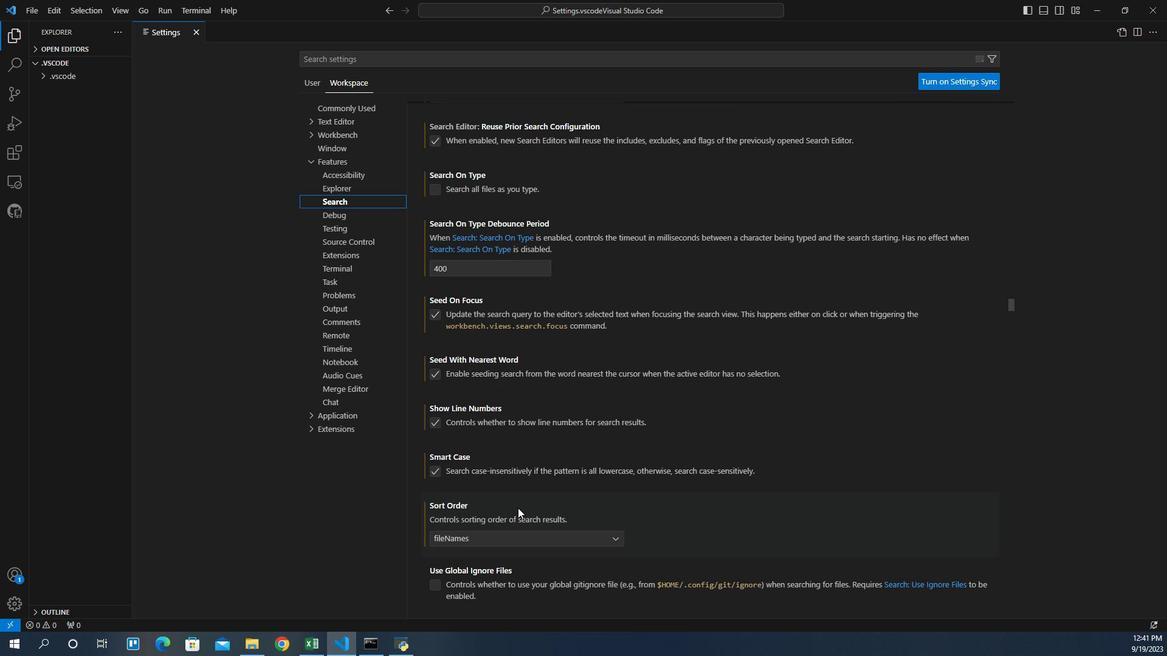 
Action: Mouse scrolled (513, 451) with delta (0, 0)
Screenshot: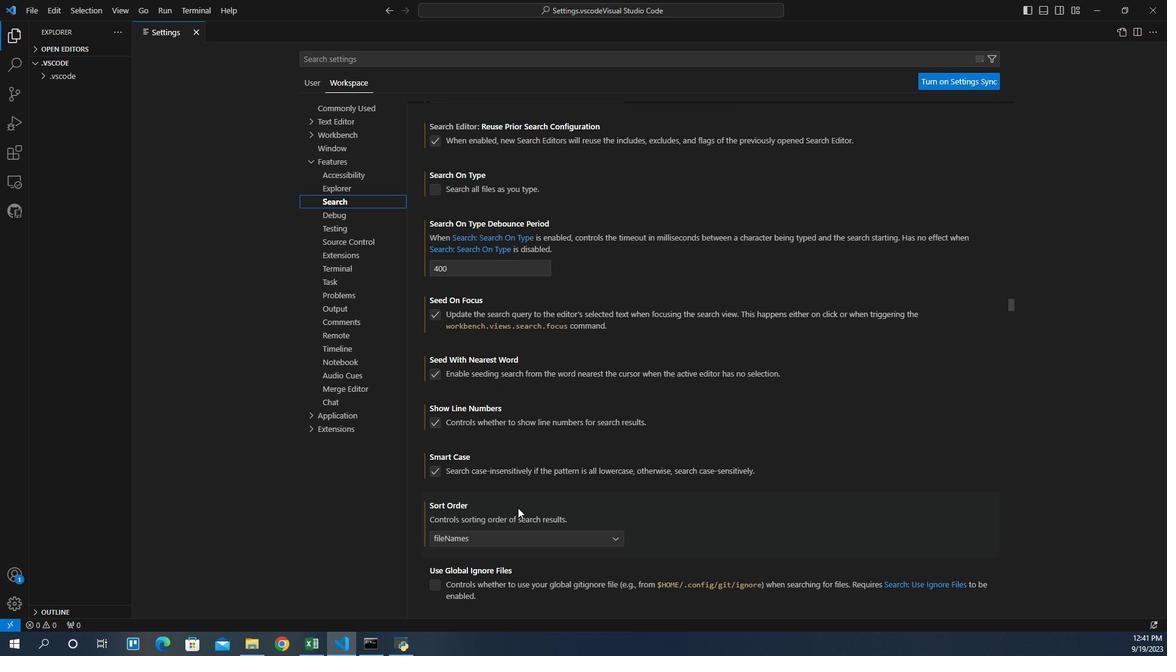 
Action: Mouse scrolled (513, 451) with delta (0, 0)
Screenshot: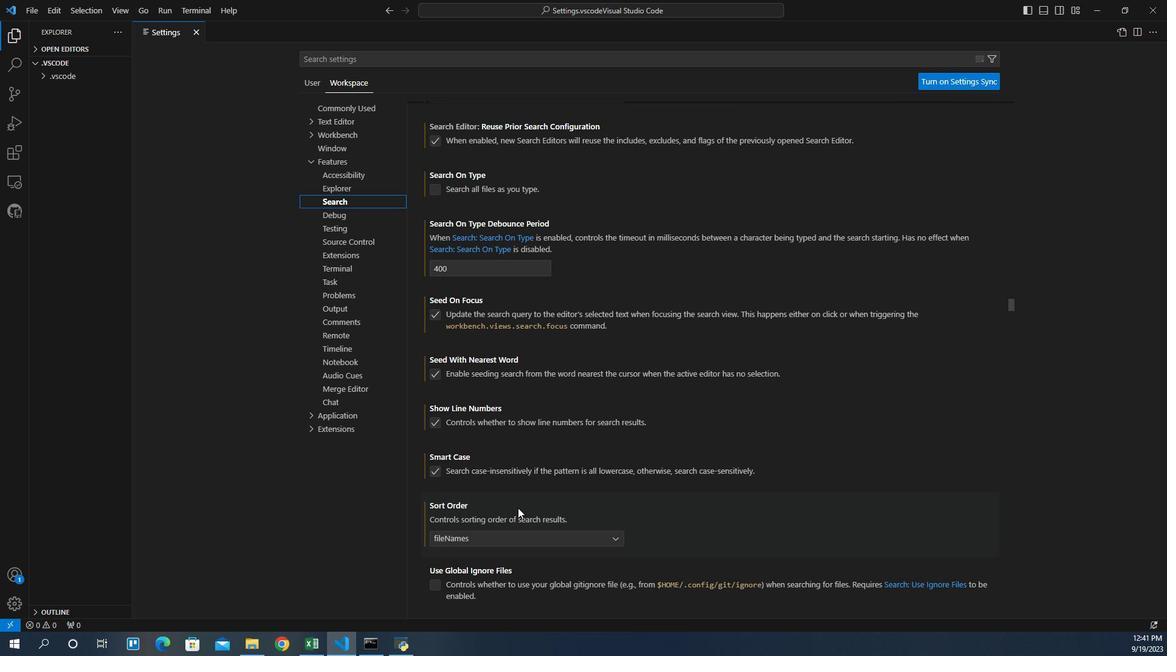 
Action: Mouse scrolled (513, 451) with delta (0, 0)
Screenshot: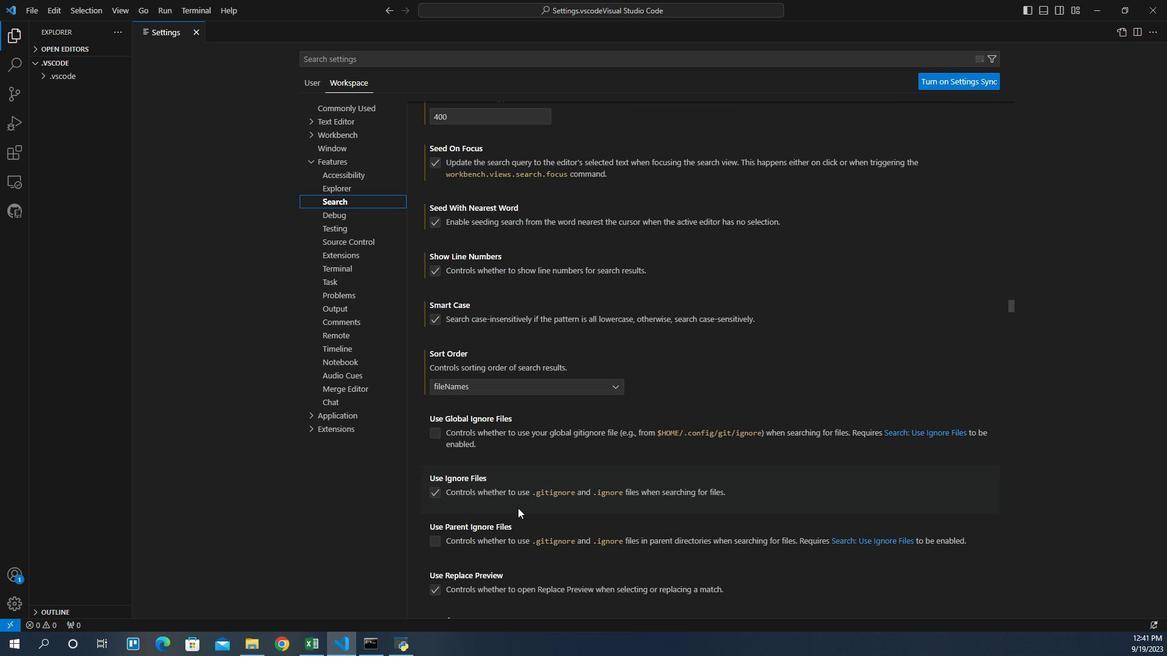 
Action: Mouse scrolled (513, 451) with delta (0, 0)
Screenshot: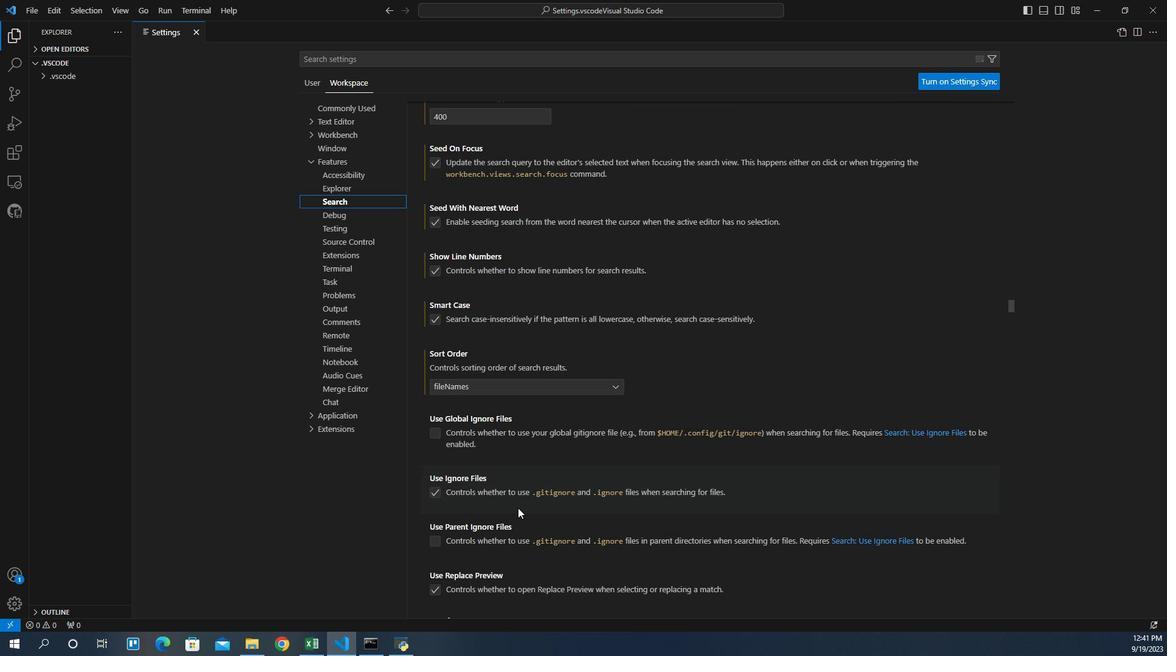 
Action: Mouse scrolled (513, 451) with delta (0, 0)
Screenshot: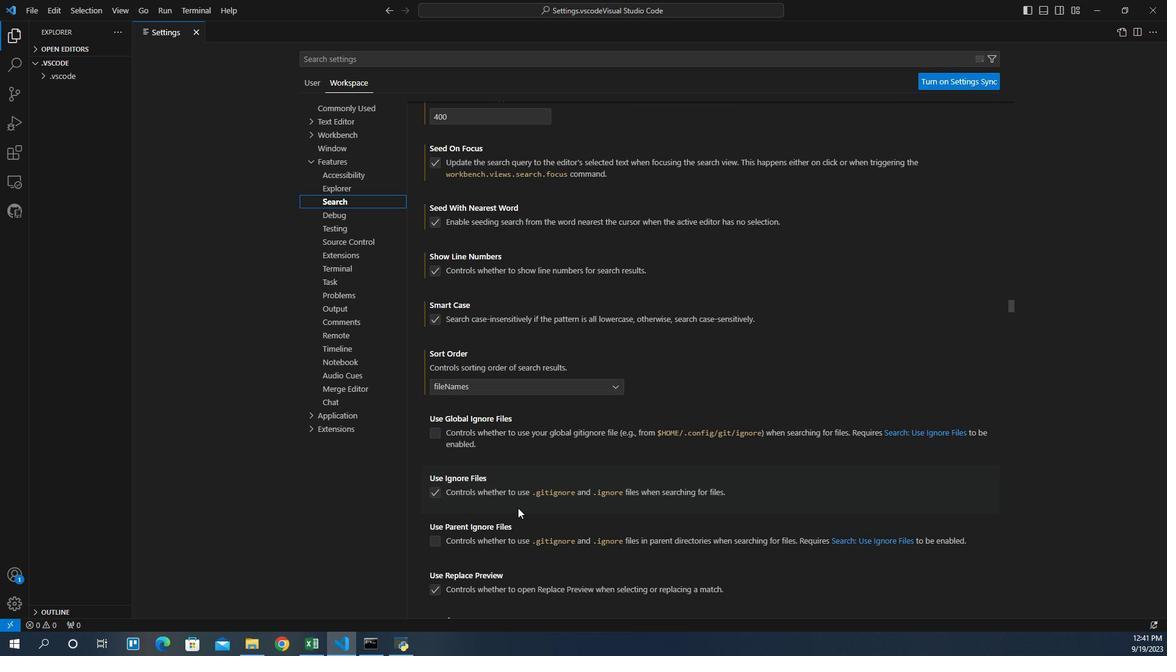 
Action: Mouse scrolled (513, 451) with delta (0, 0)
Screenshot: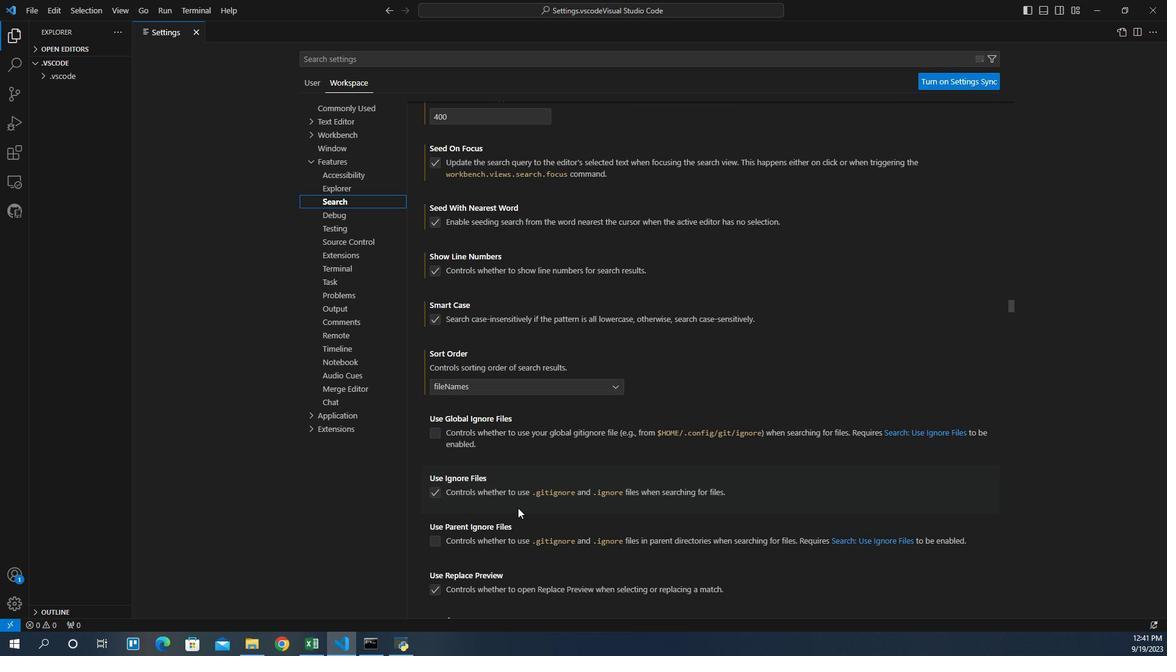 
Action: Mouse scrolled (513, 451) with delta (0, 0)
Screenshot: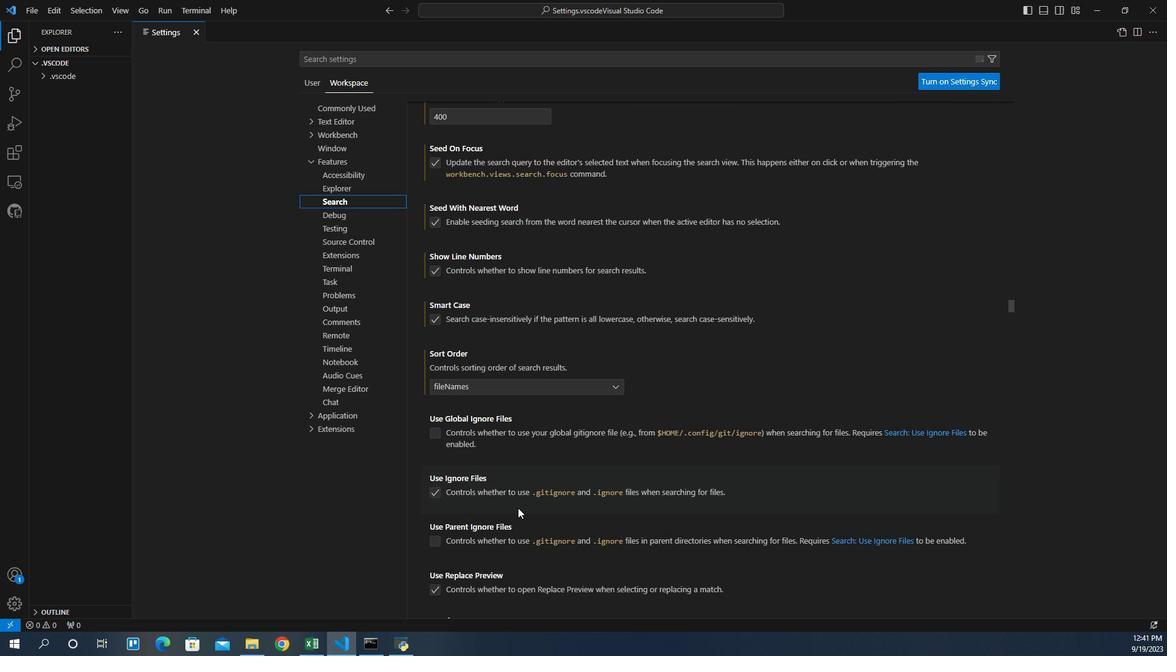 
Action: Mouse scrolled (513, 451) with delta (0, 0)
Screenshot: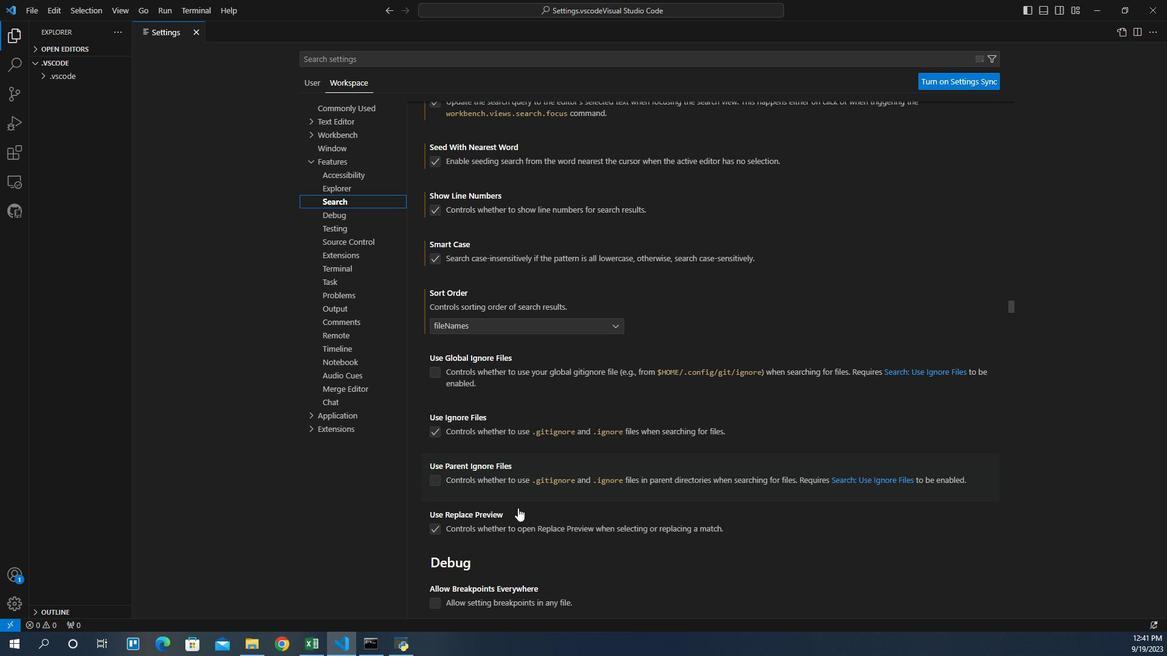 
Action: Mouse scrolled (513, 451) with delta (0, 0)
Screenshot: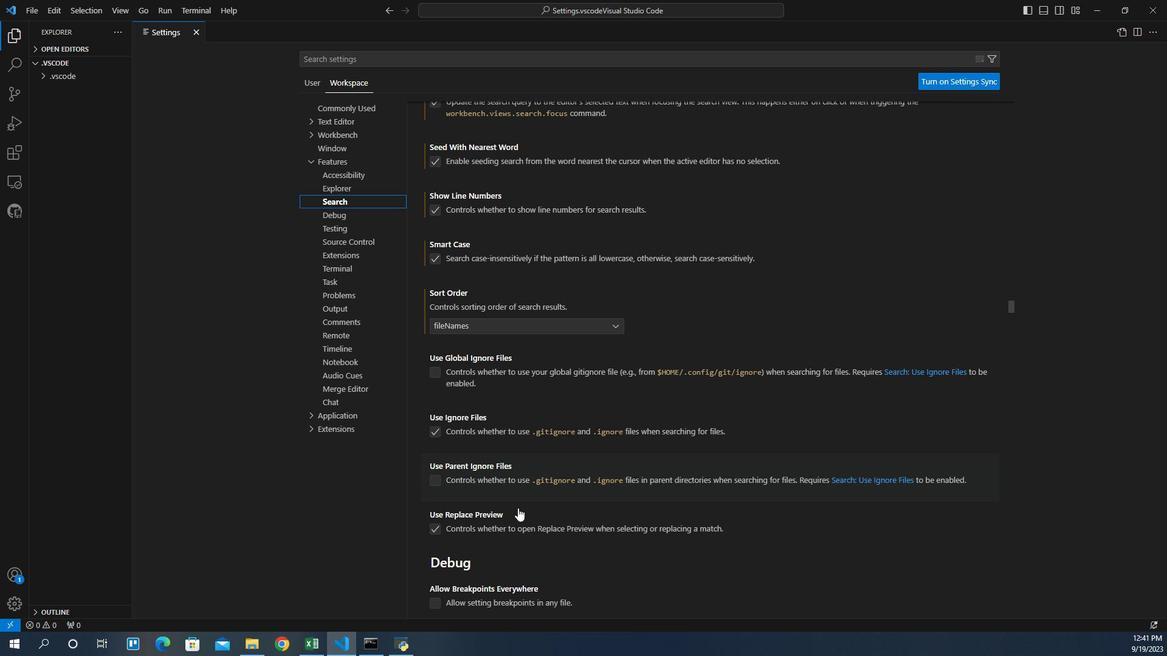 
Action: Mouse scrolled (513, 451) with delta (0, 0)
Screenshot: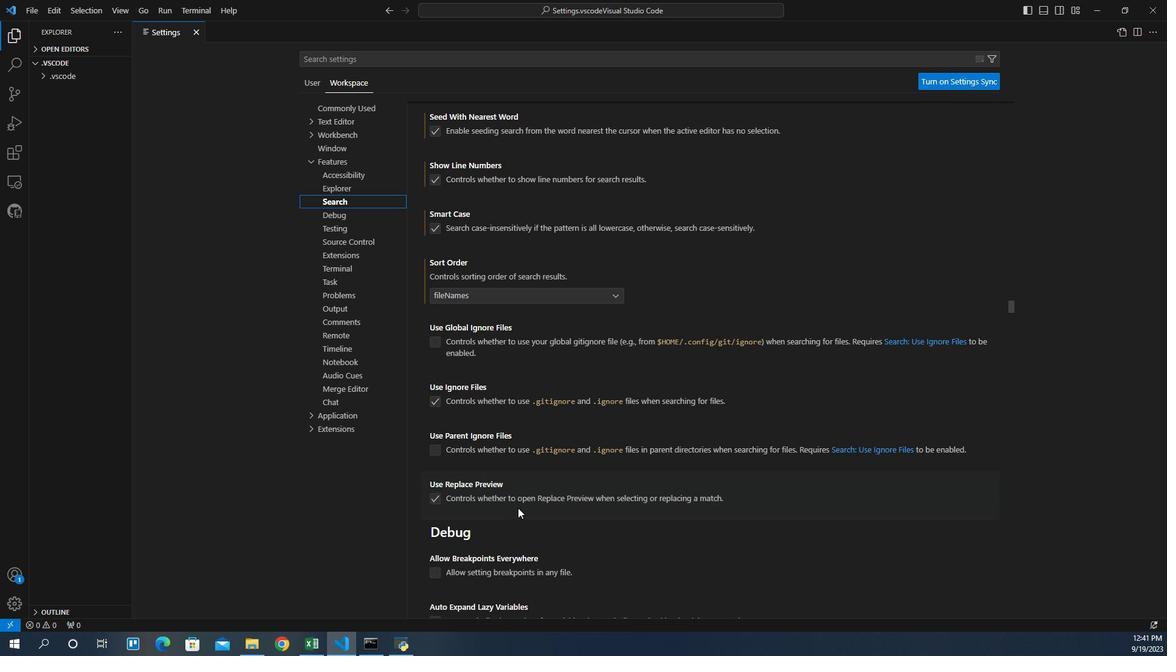 
Action: Mouse scrolled (513, 451) with delta (0, 0)
Screenshot: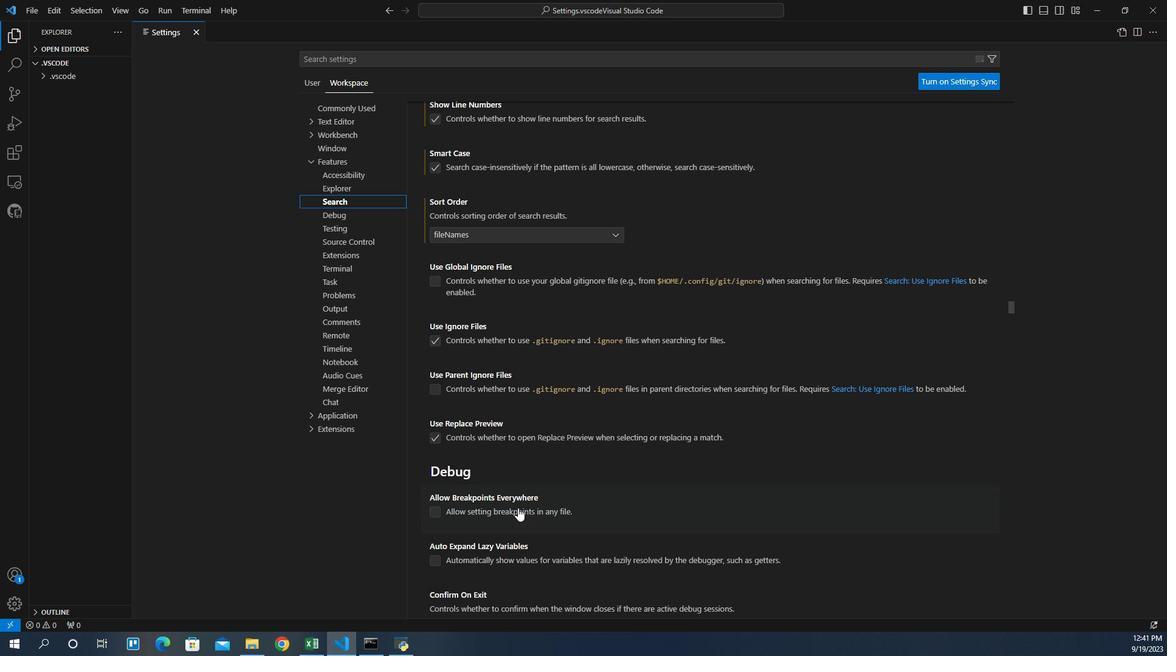 
Action: Mouse scrolled (513, 451) with delta (0, 0)
Screenshot: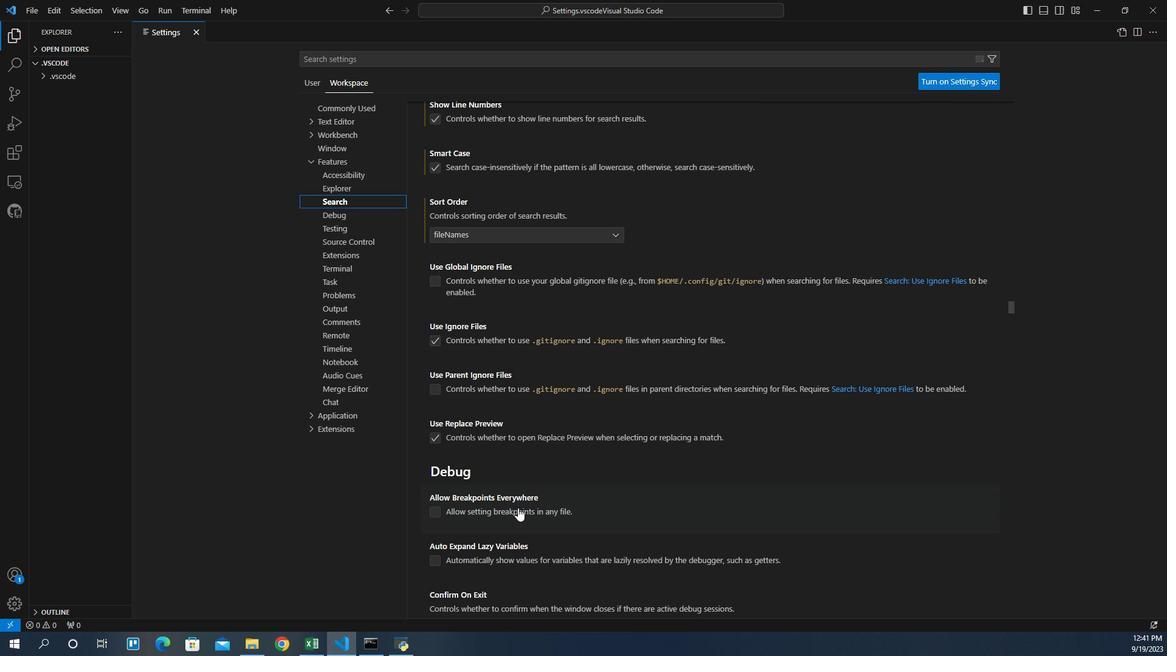 
Action: Mouse scrolled (513, 452) with delta (0, 0)
Screenshot: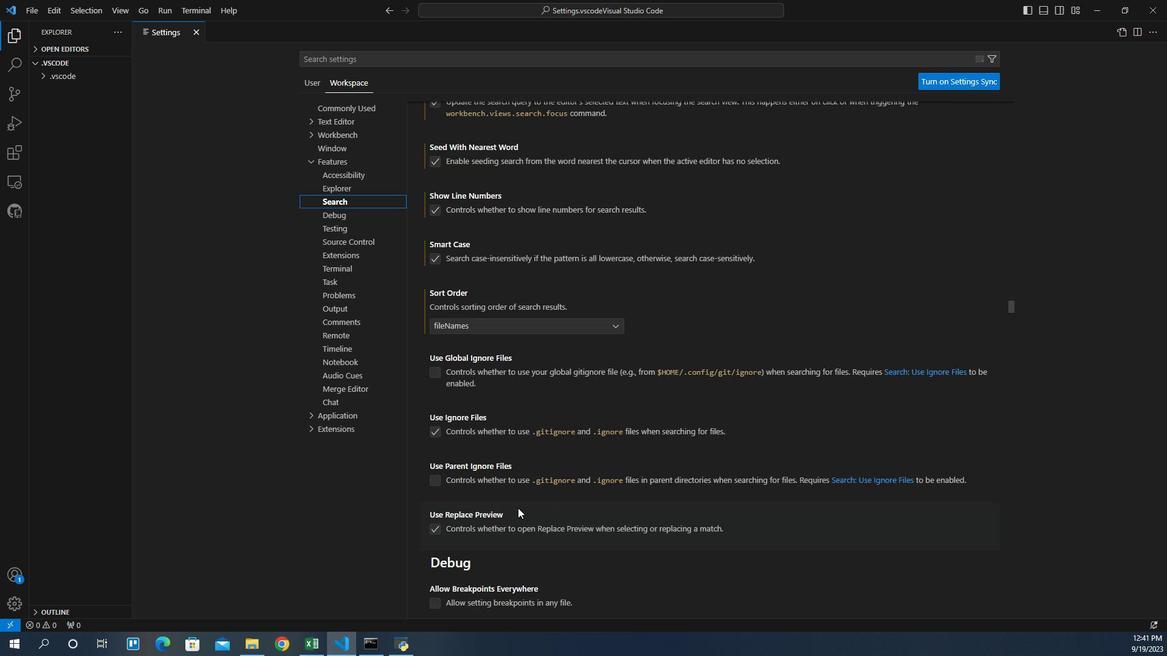 
Action: Mouse scrolled (513, 452) with delta (0, 0)
Screenshot: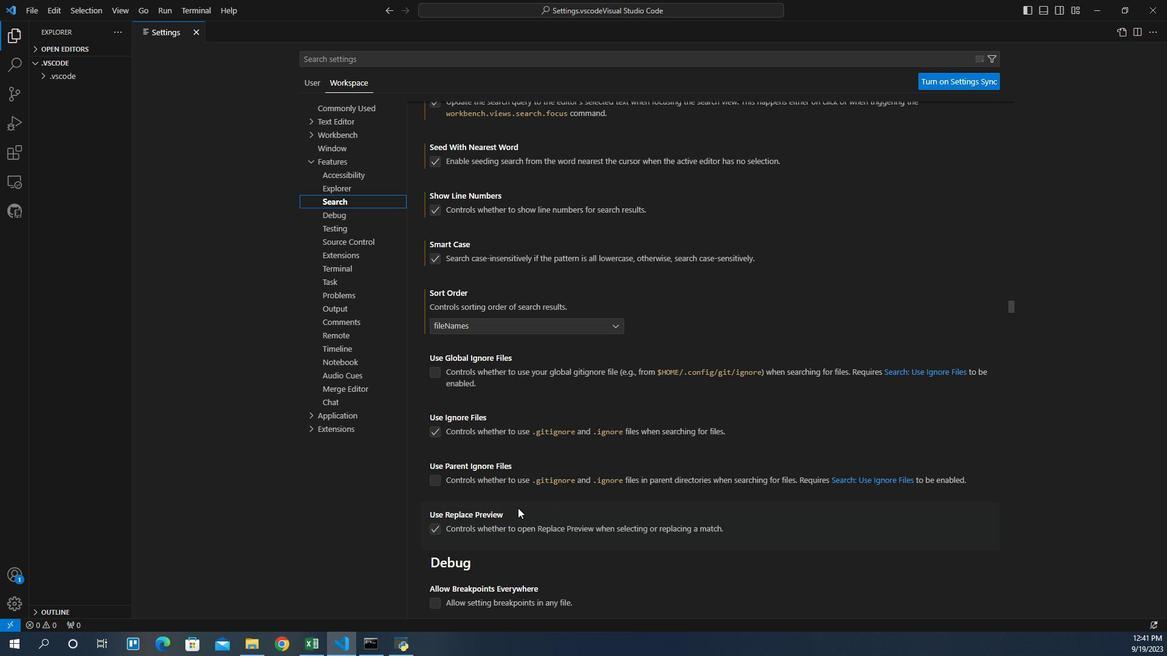 
Action: Mouse scrolled (513, 452) with delta (0, 0)
Screenshot: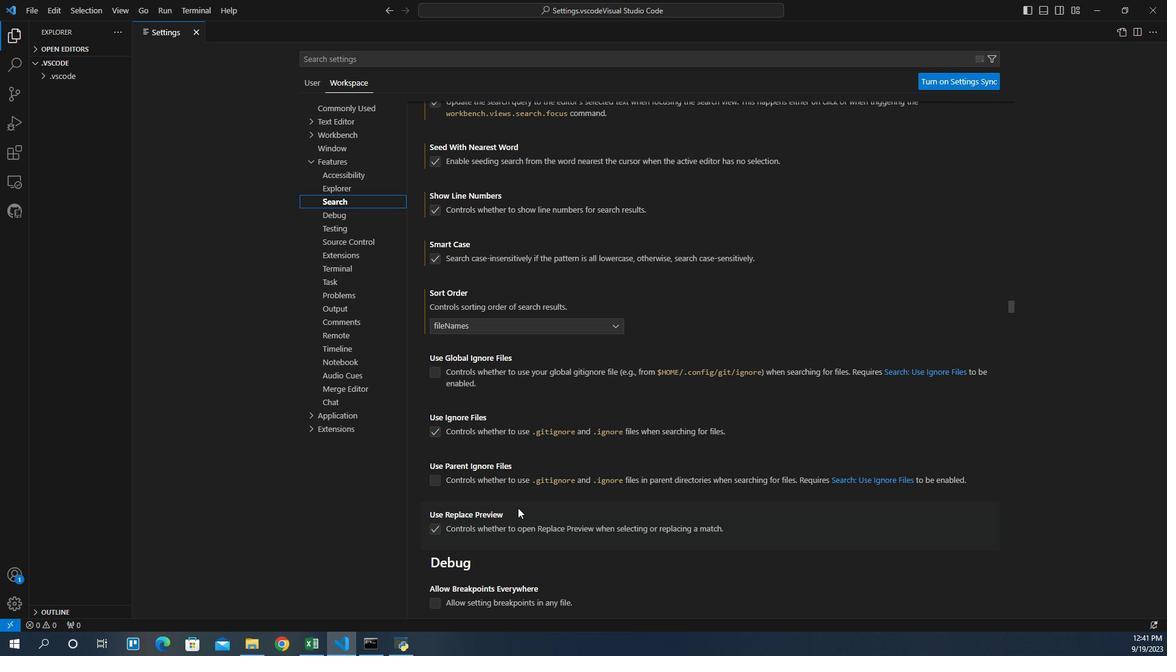
Action: Mouse moved to (491, 301)
Screenshot: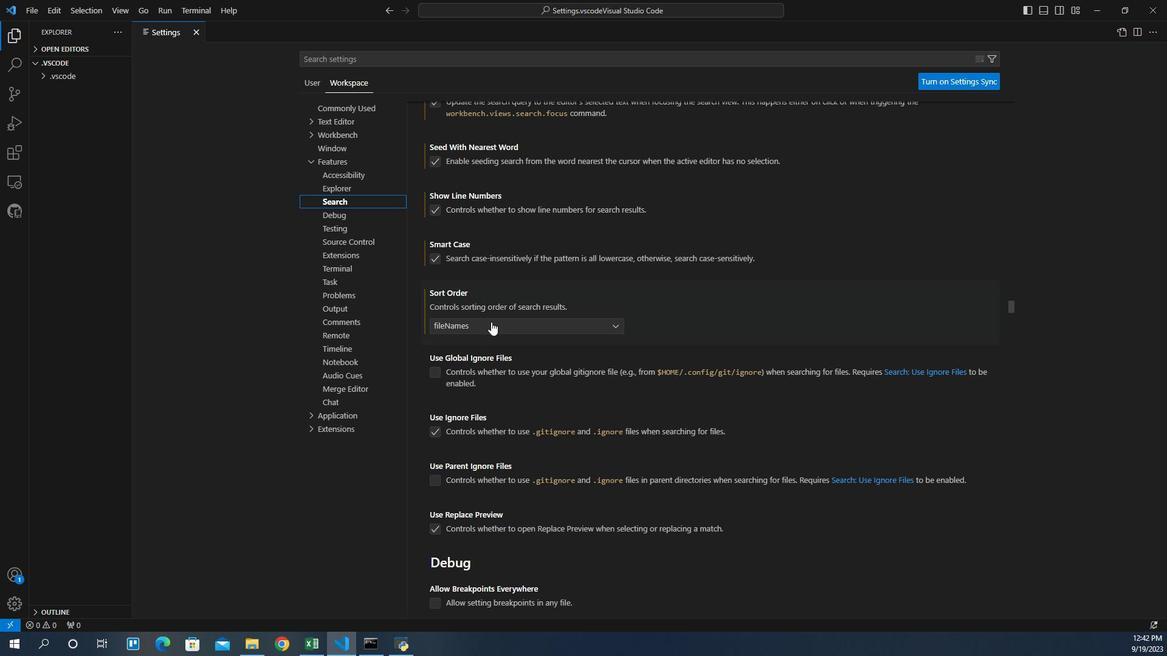 
Action: Mouse pressed left at (491, 301)
Screenshot: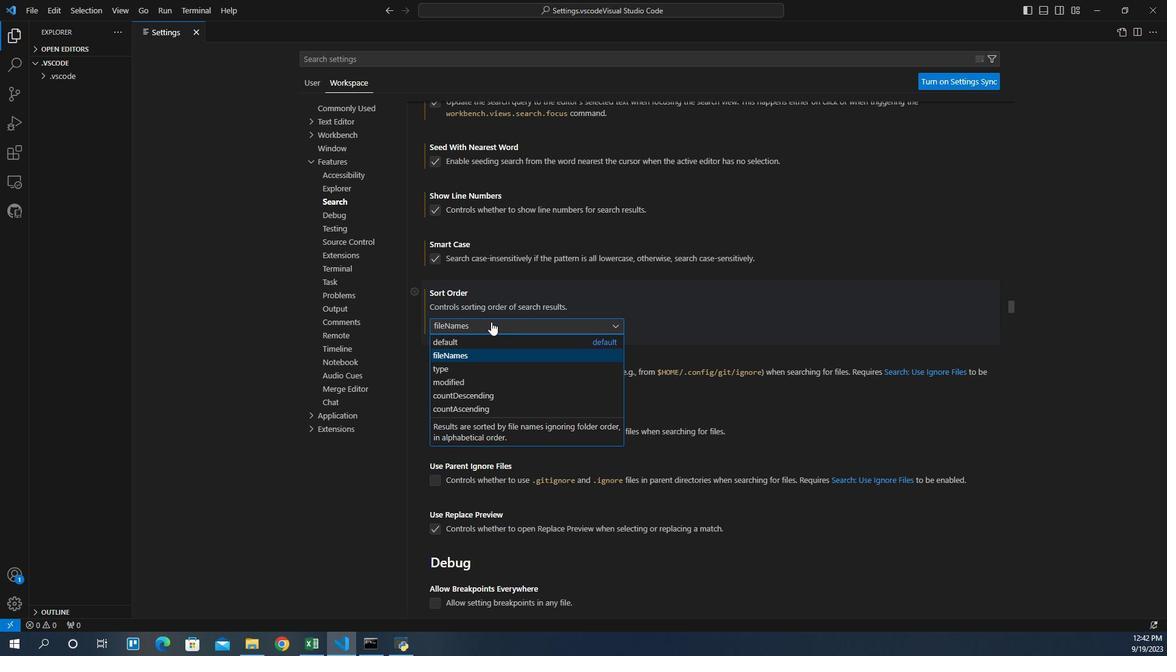 
Action: Mouse moved to (482, 310)
Screenshot: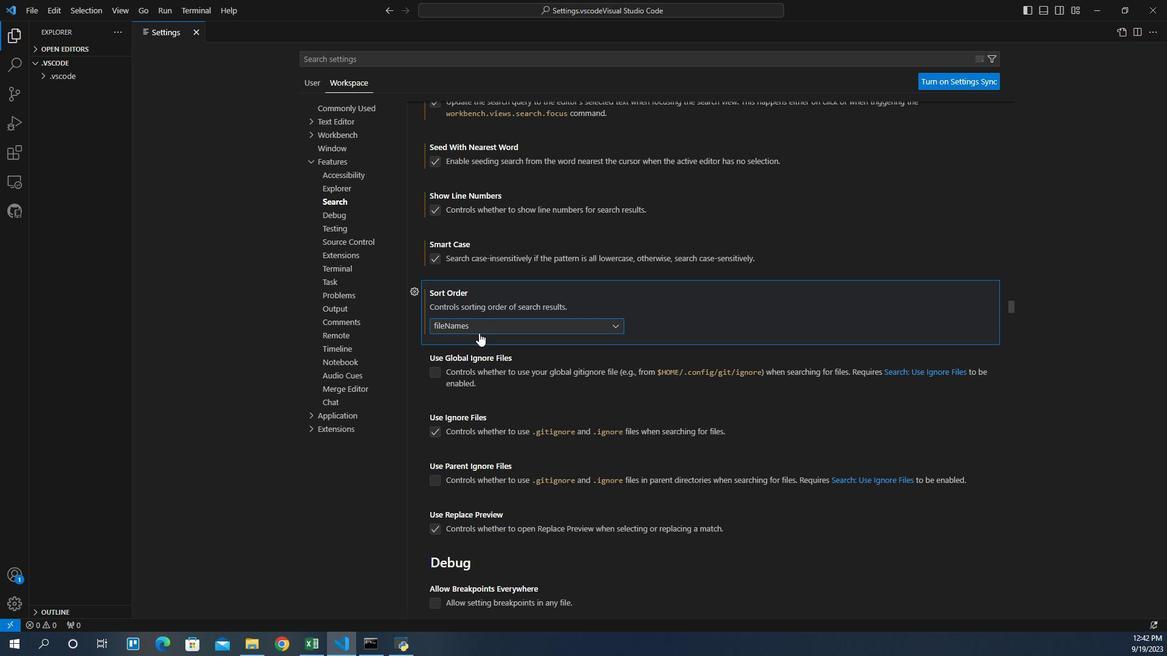 
Action: Mouse pressed left at (482, 310)
Screenshot: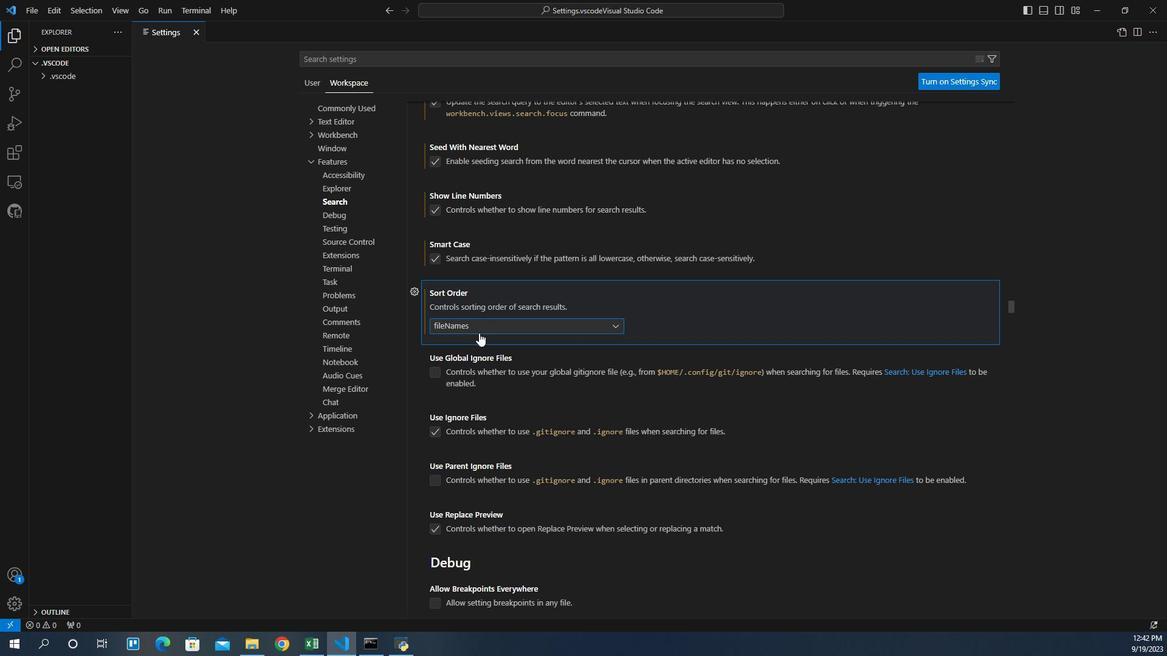 
Action: Mouse moved to (483, 302)
Screenshot: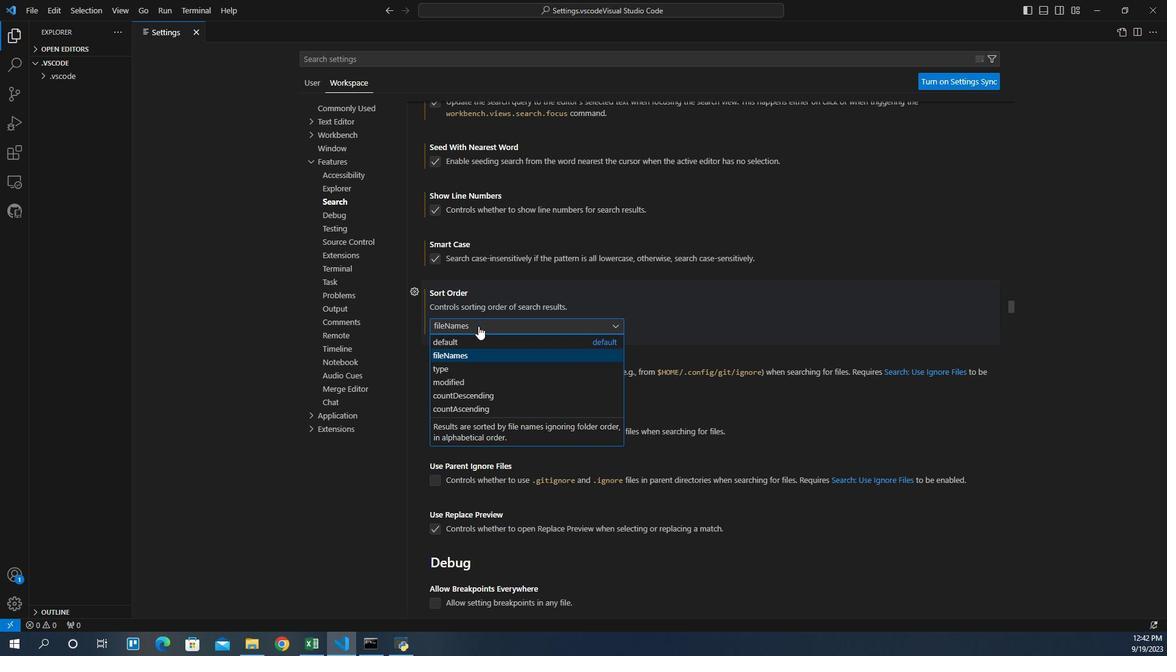 
Action: Mouse pressed left at (483, 302)
Screenshot: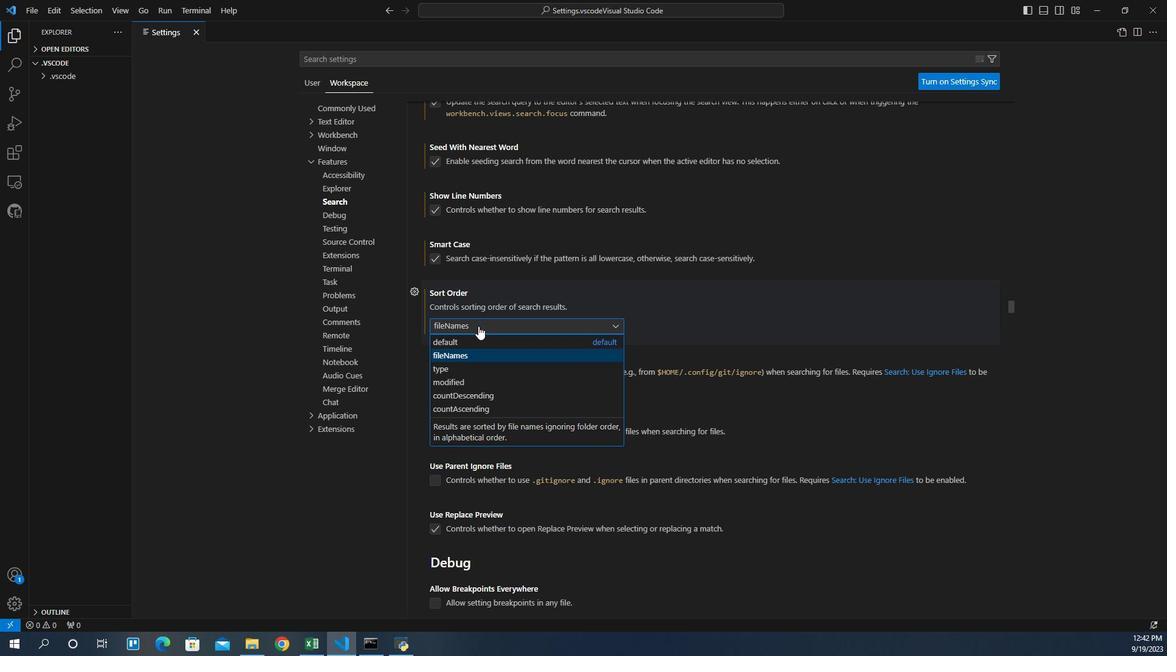 
Action: Mouse moved to (473, 319)
Screenshot: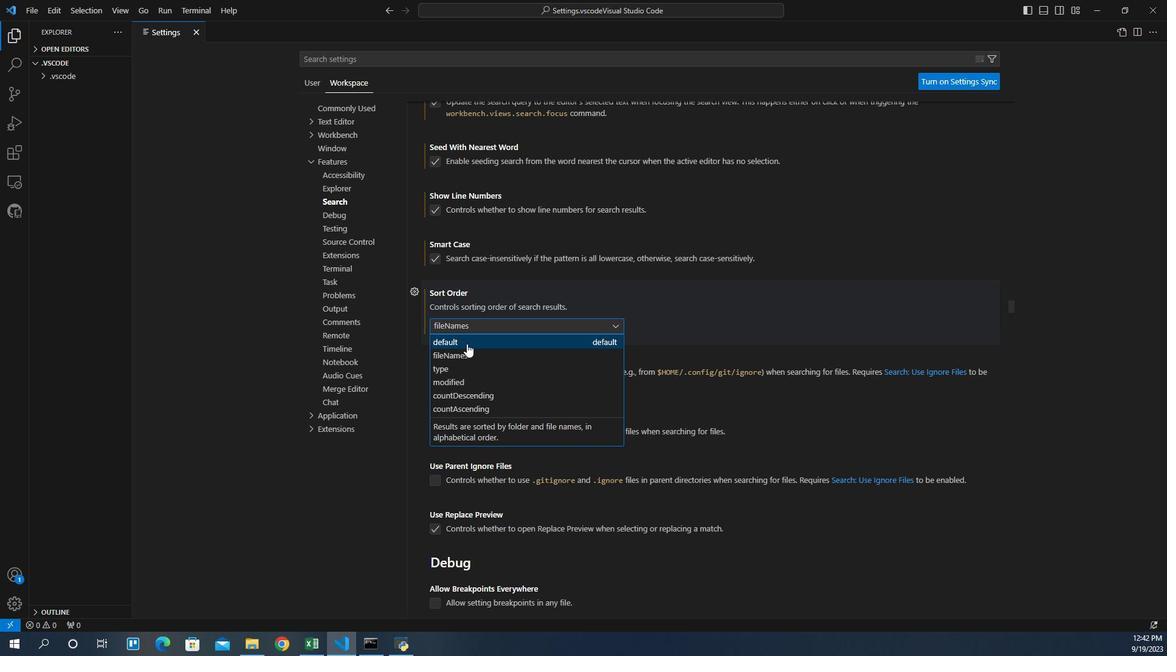 
Action: Mouse pressed left at (473, 319)
Screenshot: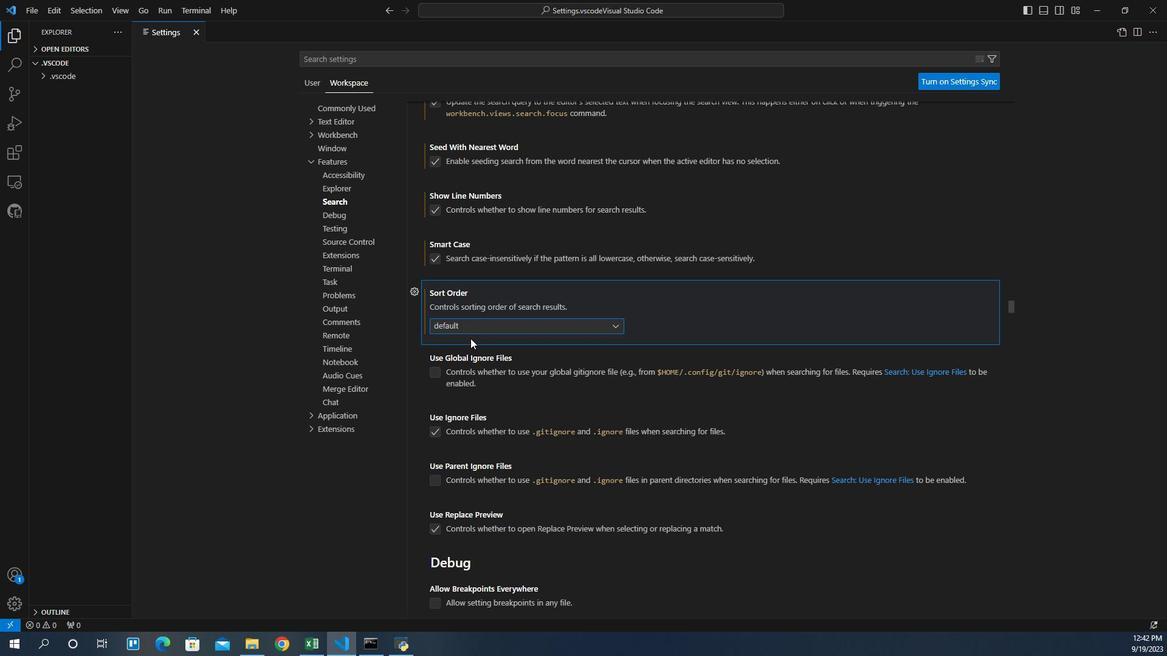 
Action: Mouse moved to (476, 314)
Screenshot: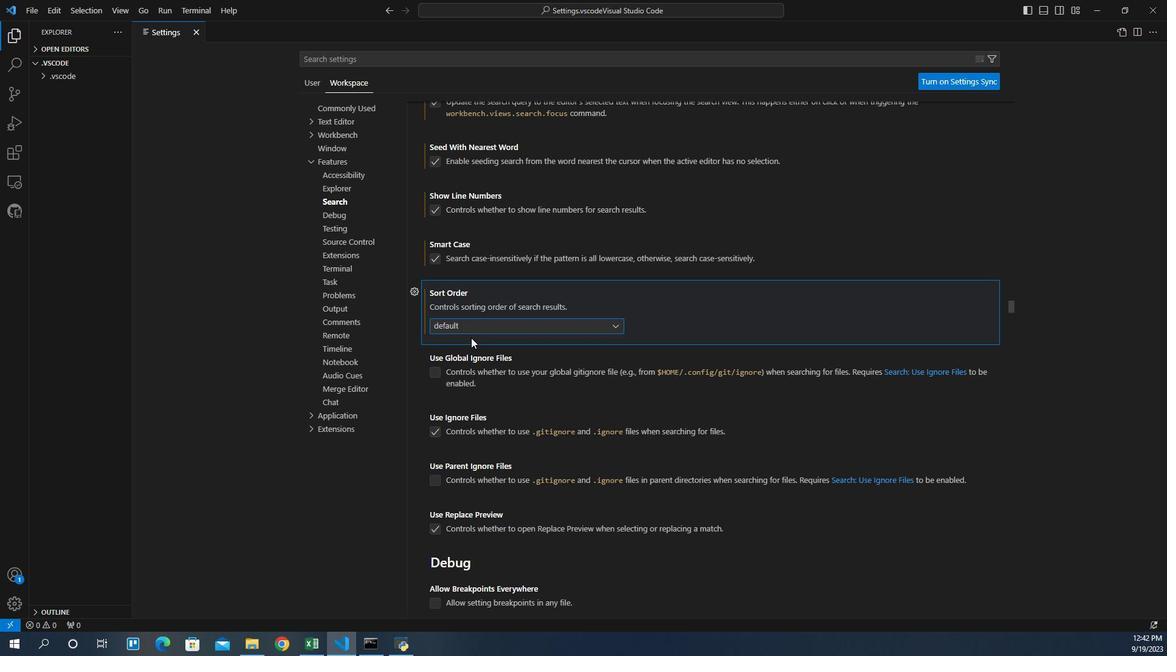 
